 Task: Look for space in Kozel'sk, Russia from 10th July, 2023 to 15th July, 2023 for 7 adults in price range Rs.10000 to Rs.15000. Place can be entire place or shared room with 4 bedrooms having 7 beds and 4 bathrooms. Property type can be house, flat, guest house. Amenities needed are: wifi, TV, free parkinig on premises, gym, breakfast. Booking option can be shelf check-in. Required host language is English.
Action: Mouse moved to (493, 95)
Screenshot: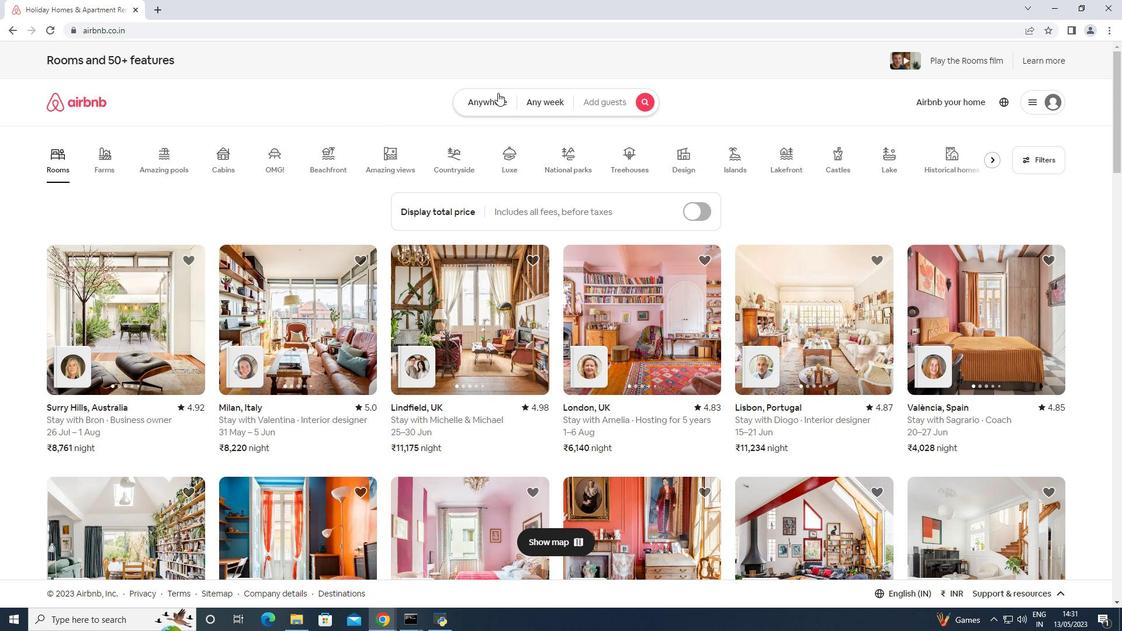 
Action: Mouse pressed left at (493, 95)
Screenshot: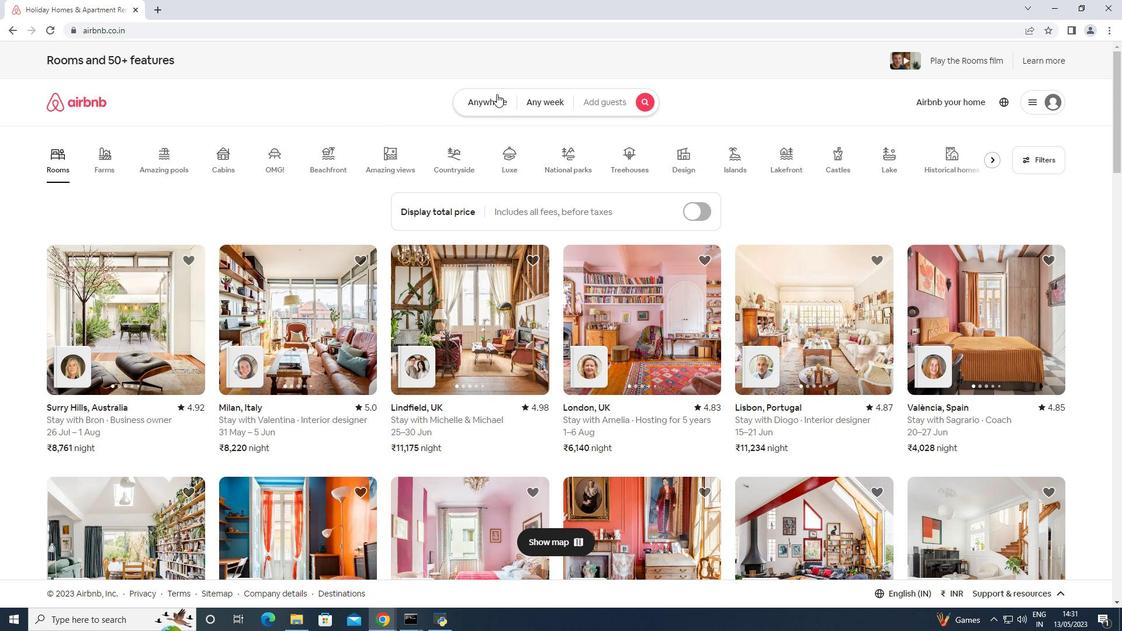 
Action: Mouse moved to (398, 146)
Screenshot: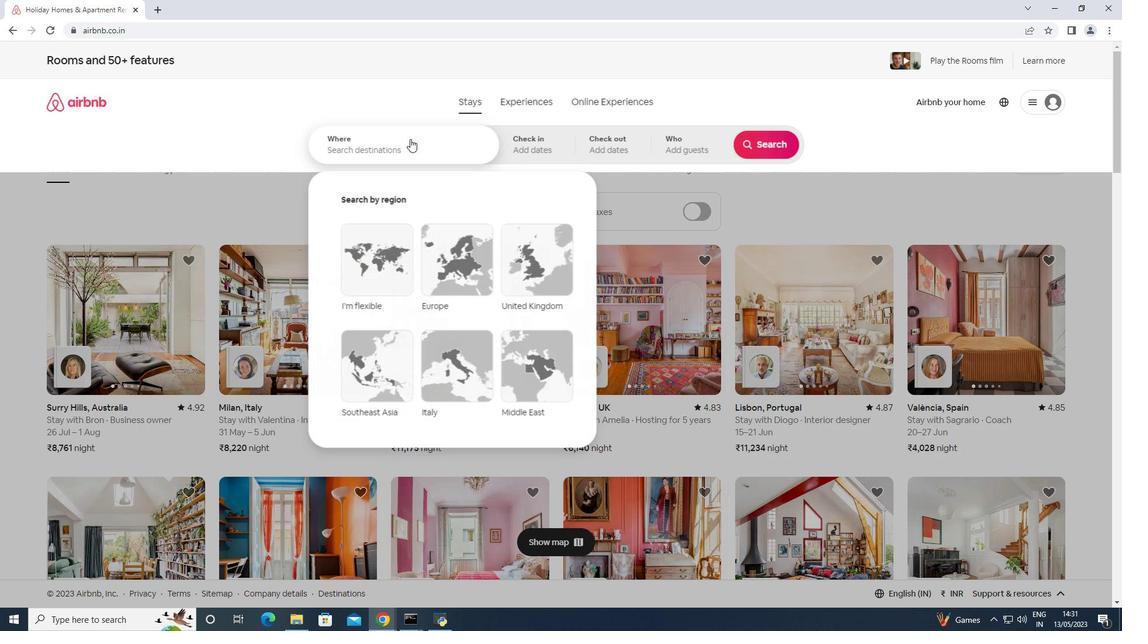 
Action: Mouse pressed left at (398, 146)
Screenshot: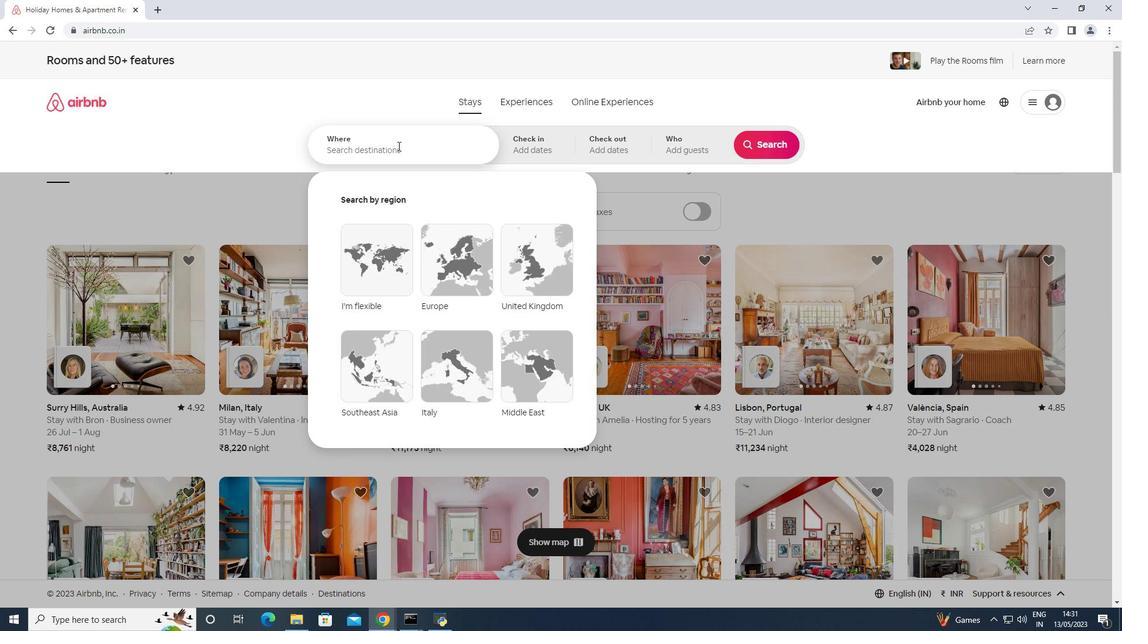 
Action: Mouse moved to (402, 147)
Screenshot: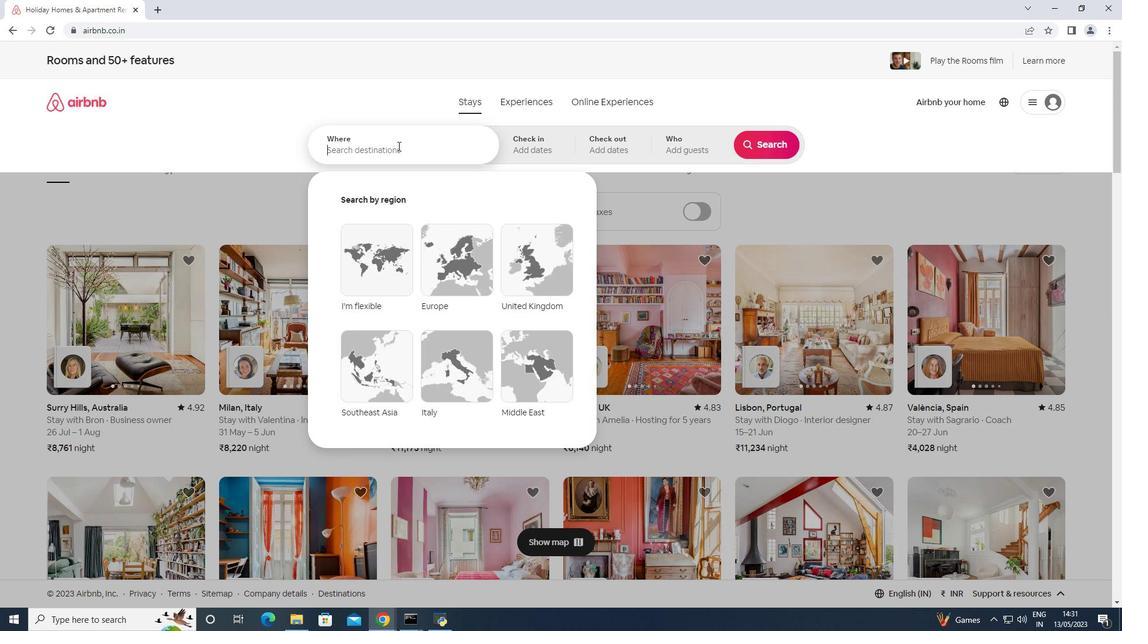 
Action: Key pressed <Key.shift>Kozelsk,<Key.space><Key.shift>Russia<Key.enter>
Screenshot: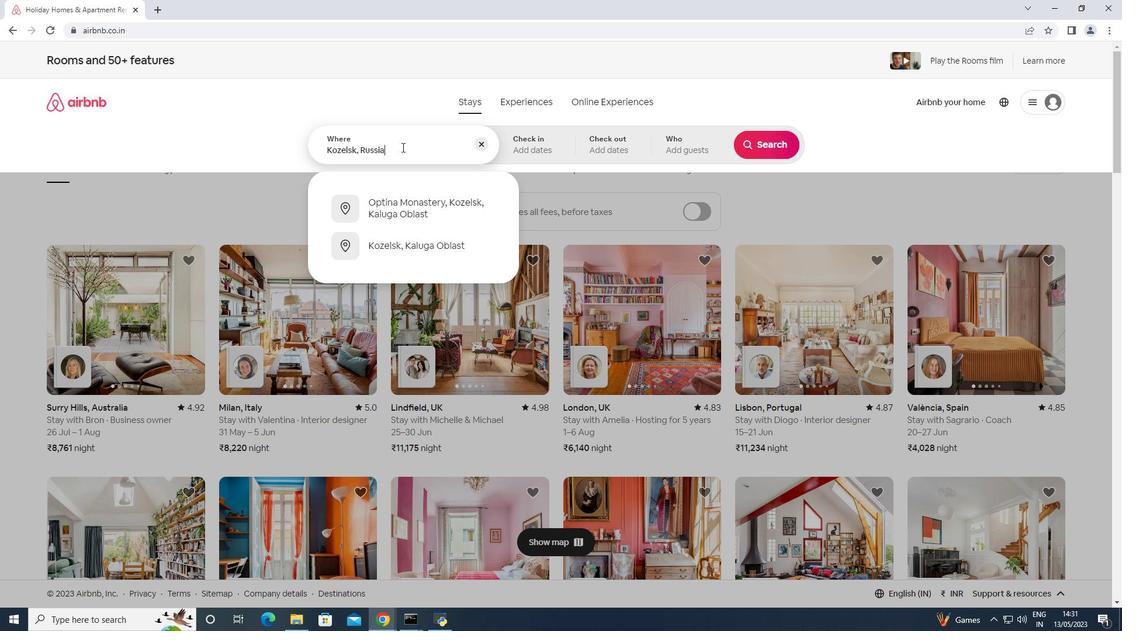 
Action: Mouse moved to (762, 234)
Screenshot: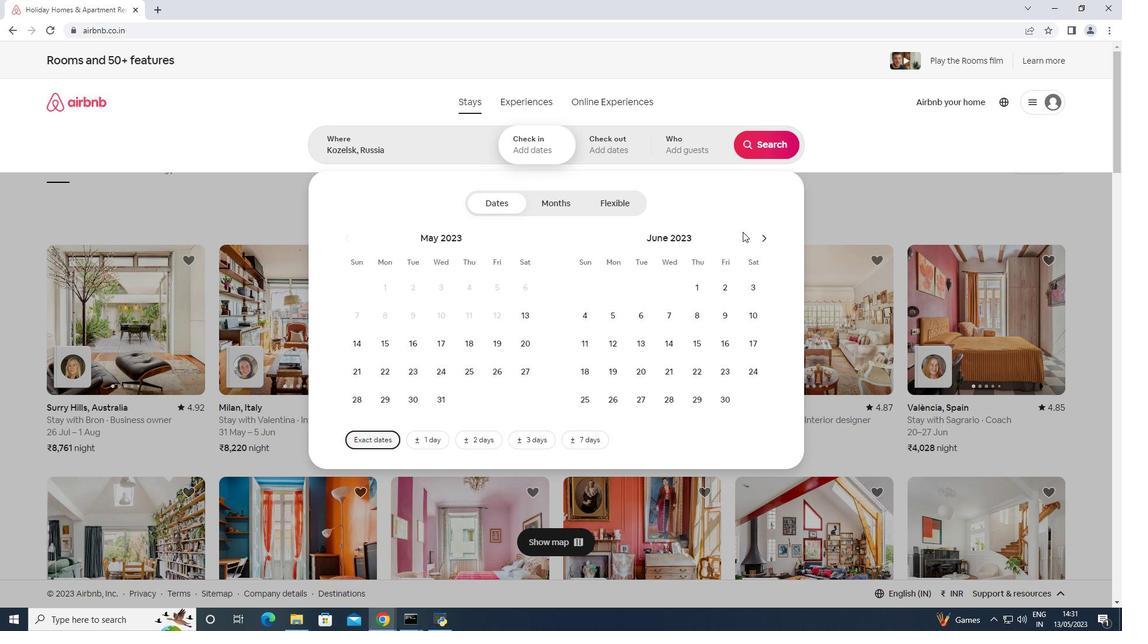 
Action: Mouse pressed left at (762, 234)
Screenshot: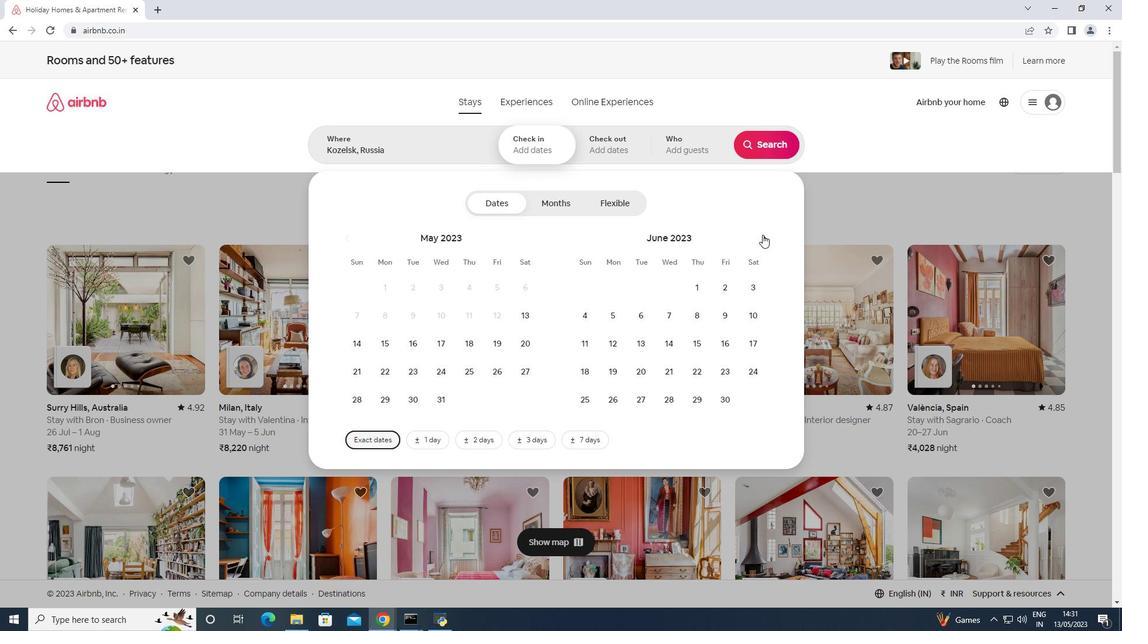 
Action: Mouse moved to (613, 338)
Screenshot: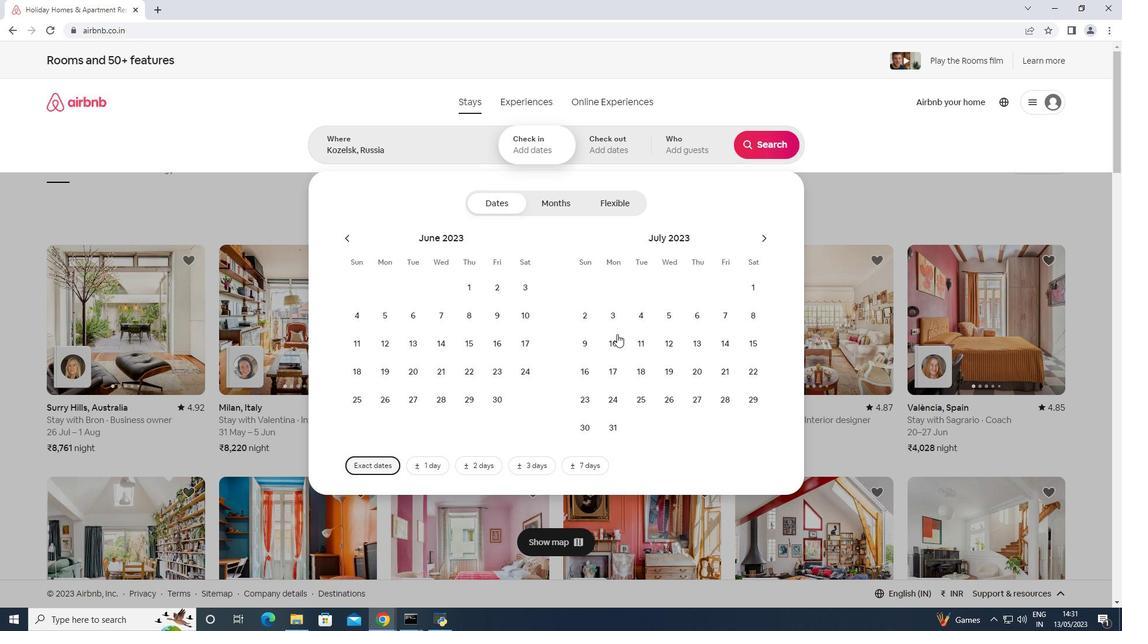 
Action: Mouse pressed left at (613, 338)
Screenshot: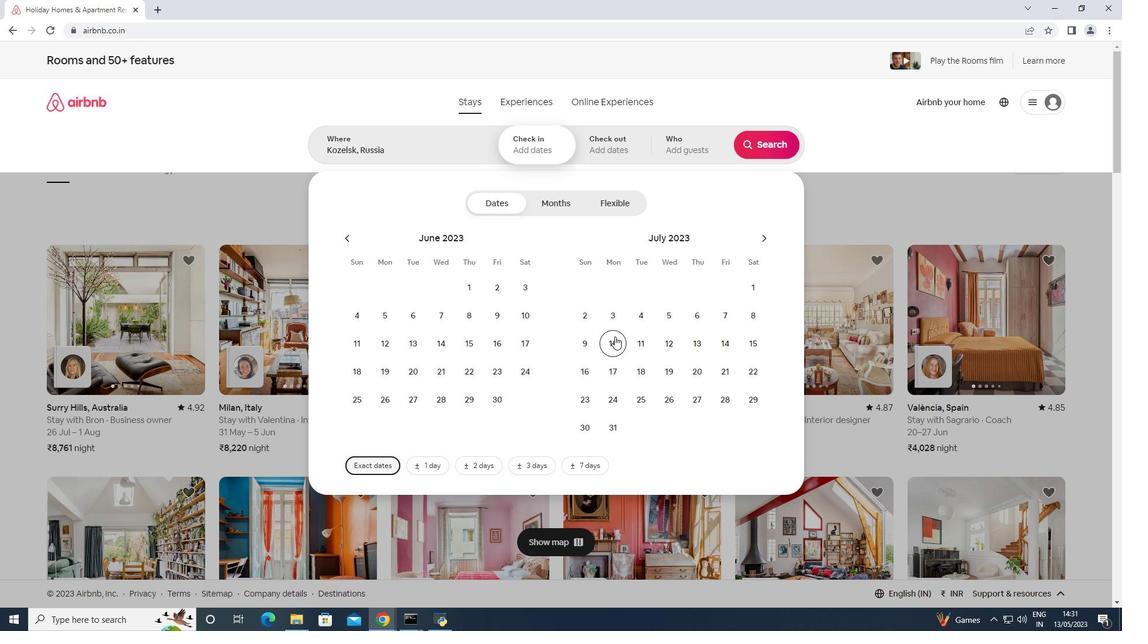 
Action: Mouse moved to (749, 345)
Screenshot: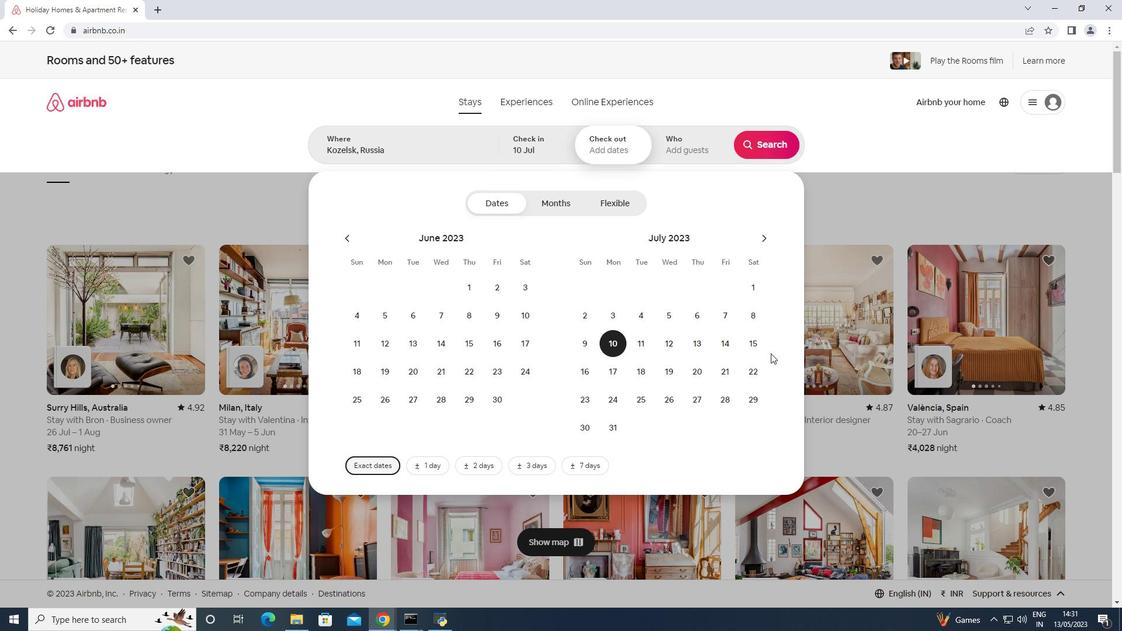 
Action: Mouse pressed left at (749, 345)
Screenshot: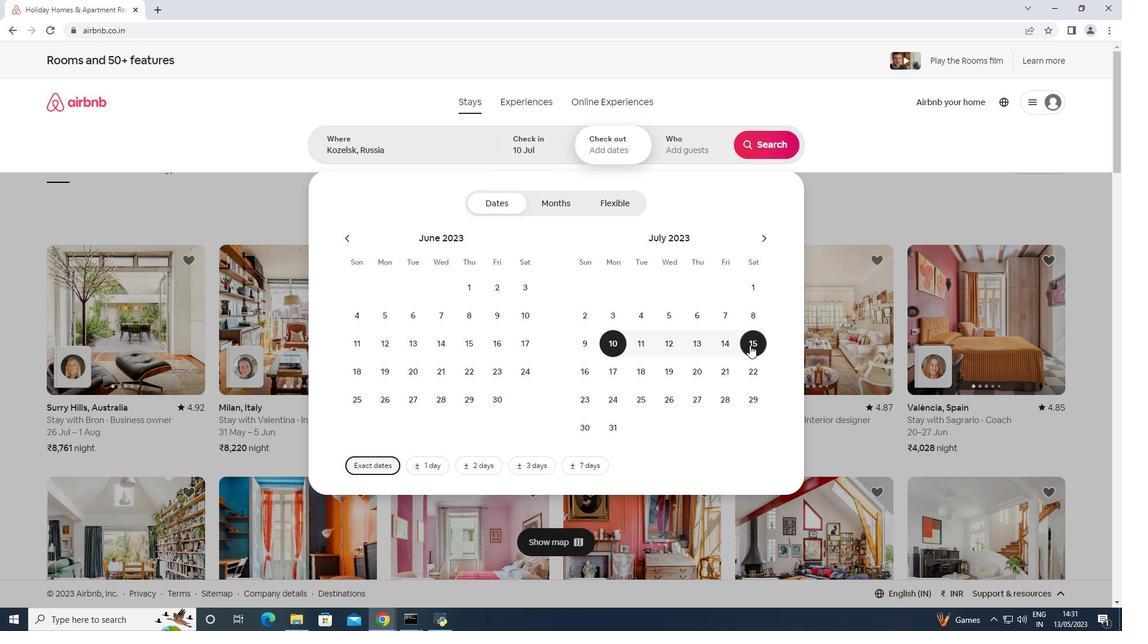
Action: Mouse moved to (684, 151)
Screenshot: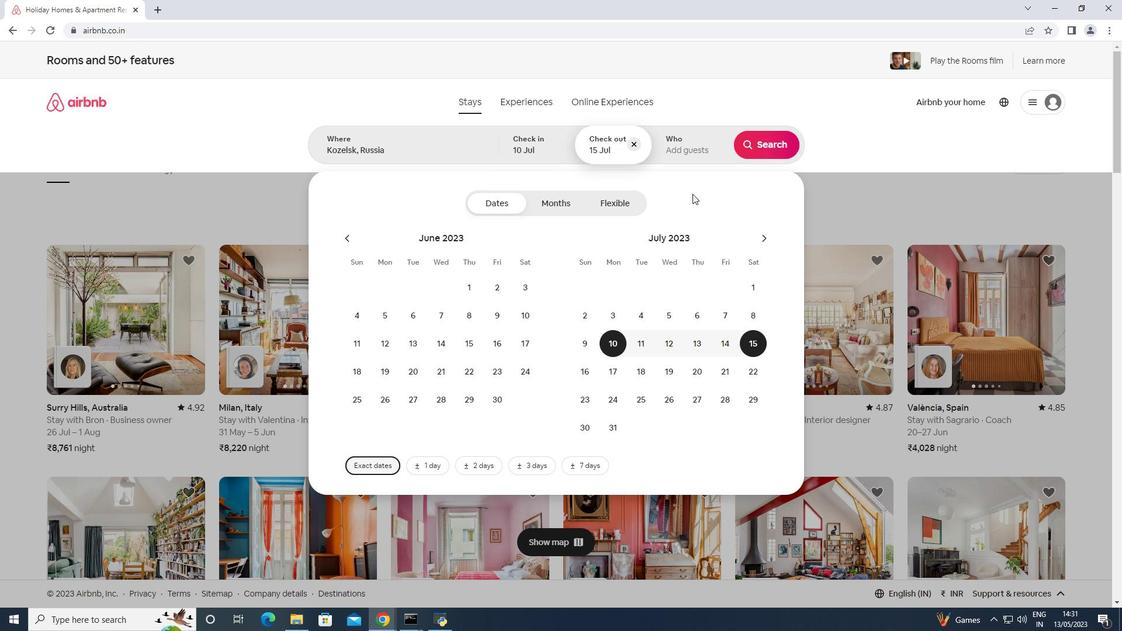 
Action: Mouse pressed left at (684, 151)
Screenshot: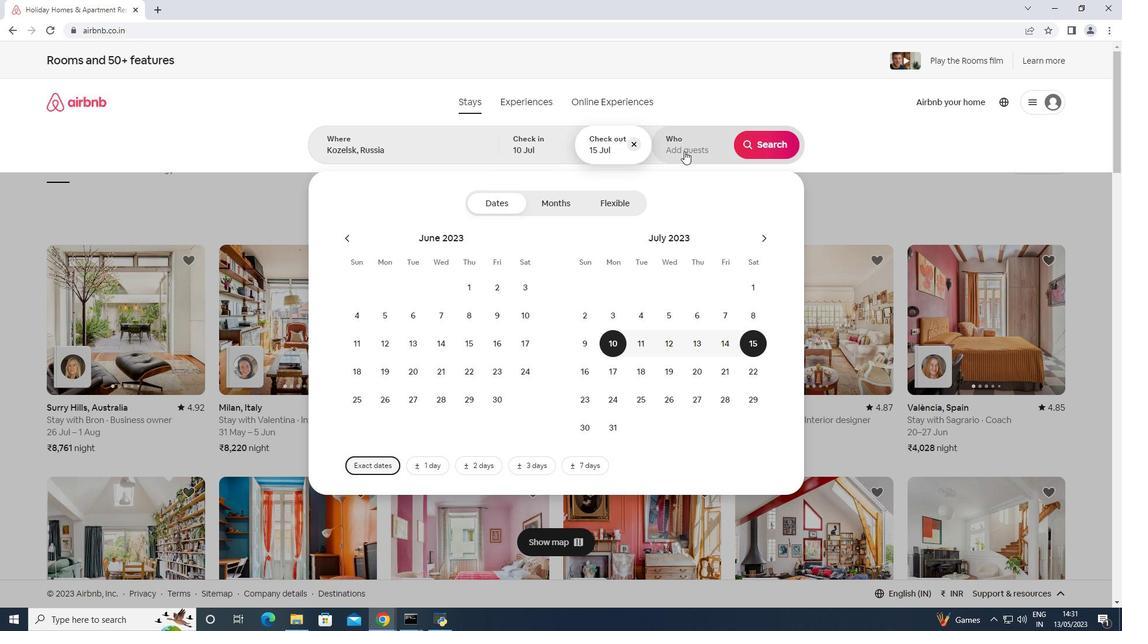 
Action: Mouse moved to (767, 208)
Screenshot: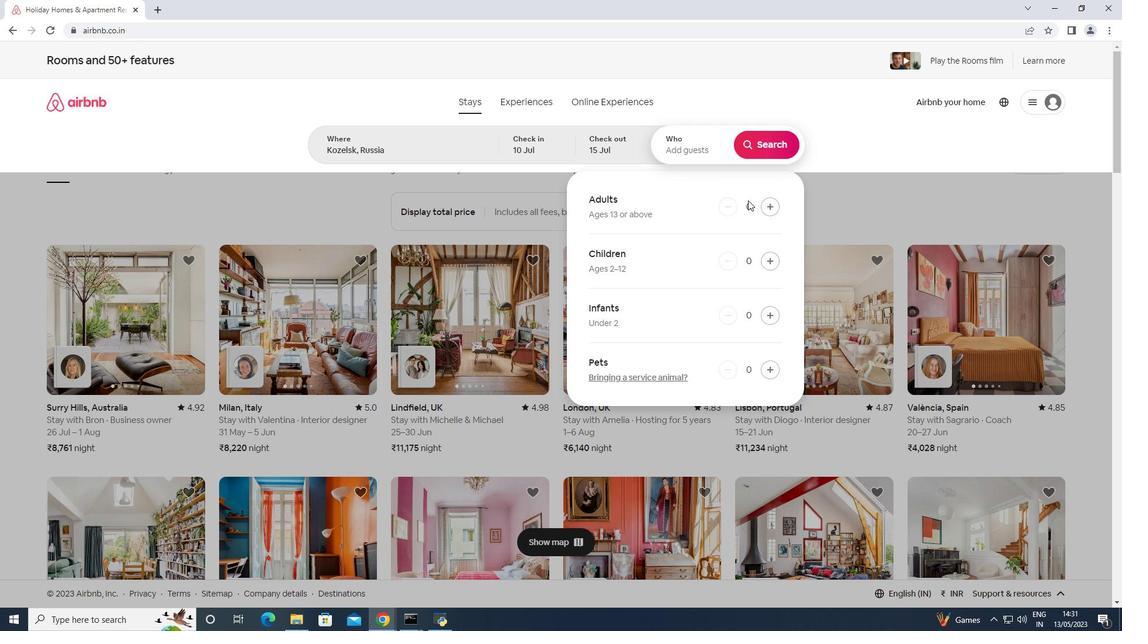 
Action: Mouse pressed left at (767, 208)
Screenshot: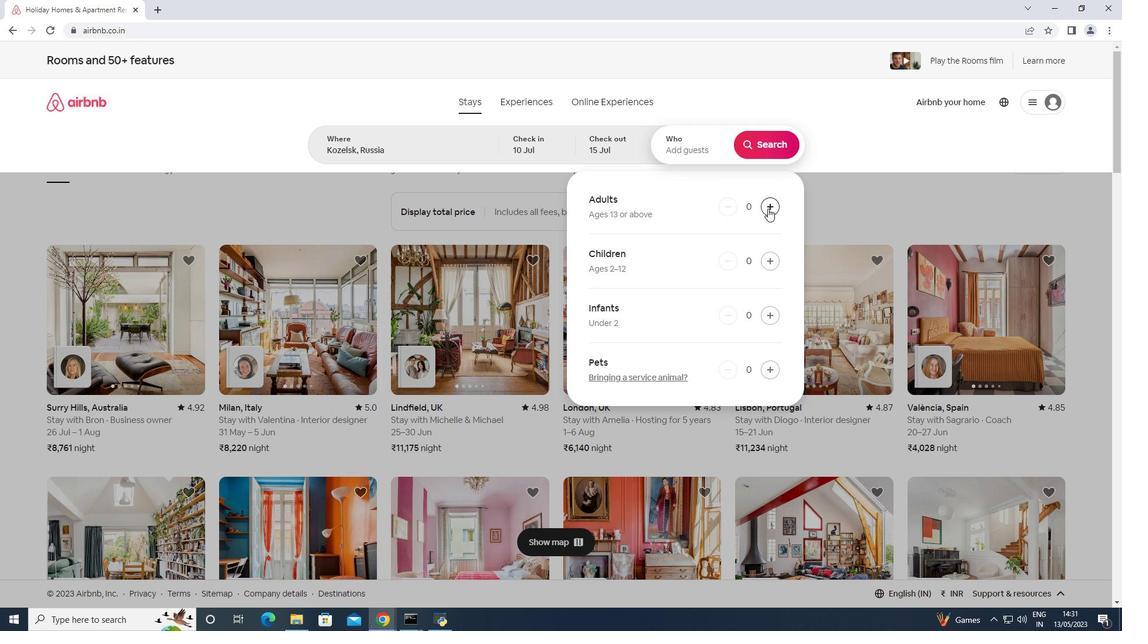 
Action: Mouse moved to (769, 208)
Screenshot: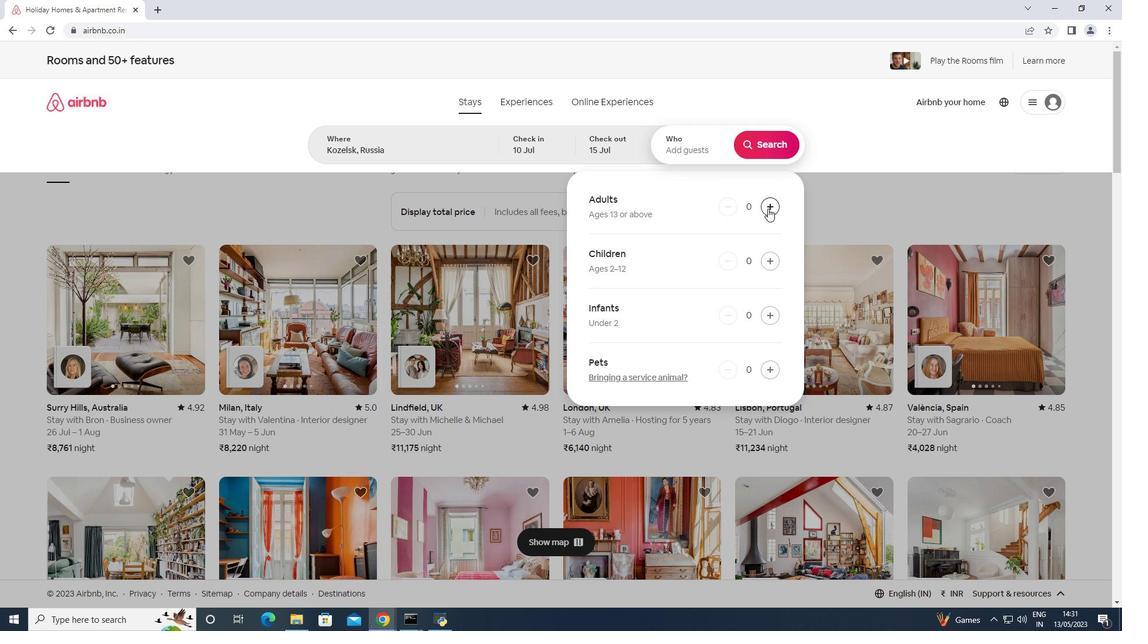 
Action: Mouse pressed left at (769, 208)
Screenshot: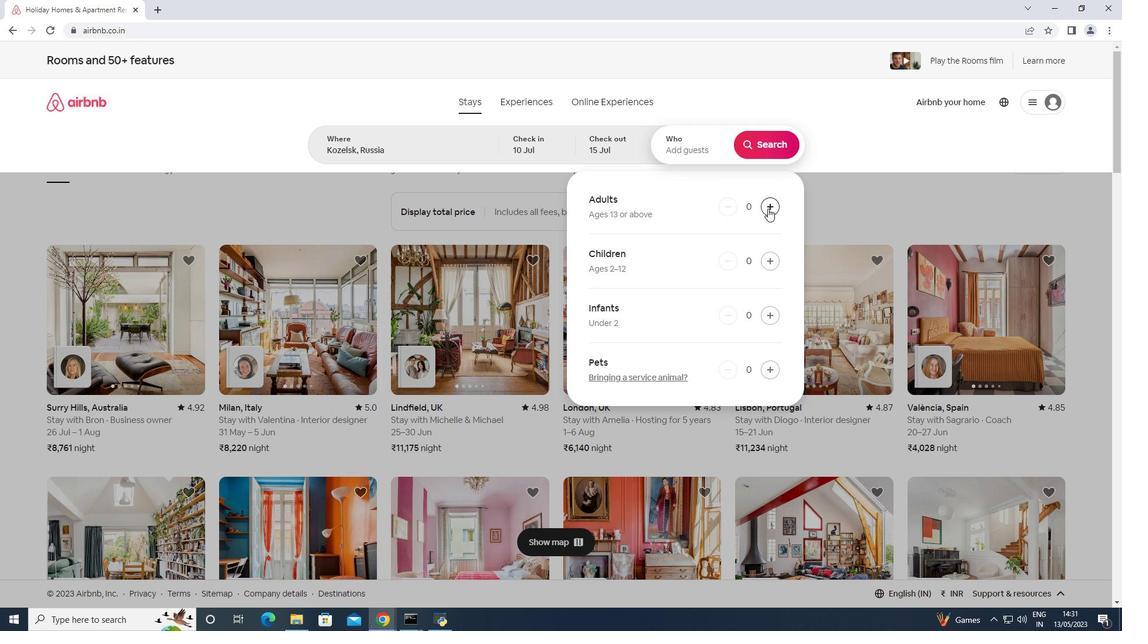
Action: Mouse pressed left at (769, 208)
Screenshot: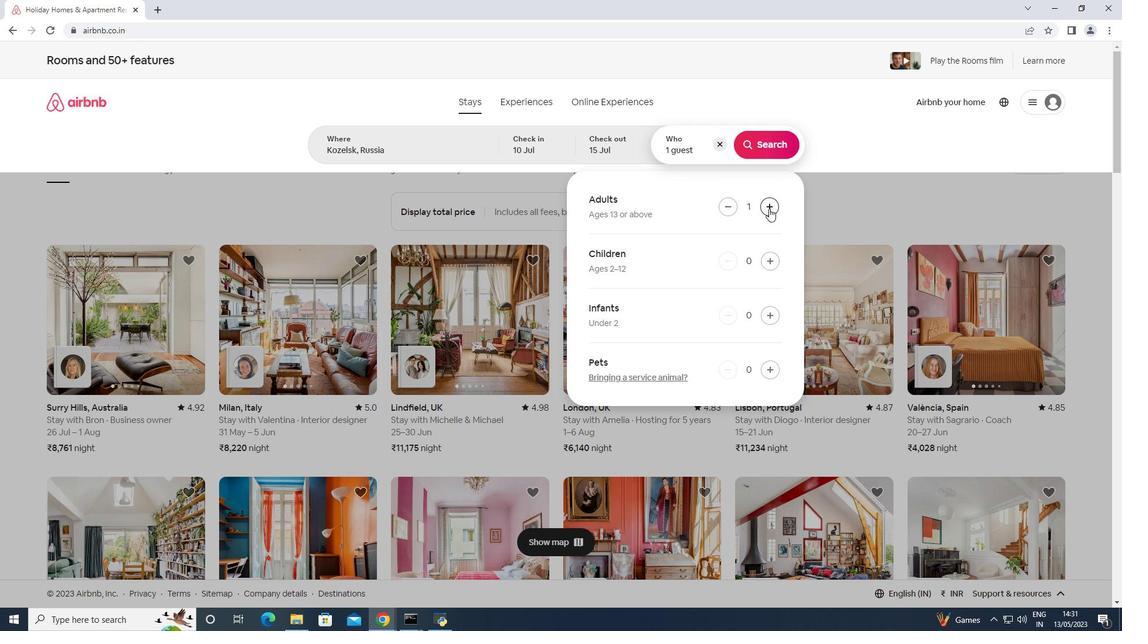 
Action: Mouse pressed left at (769, 208)
Screenshot: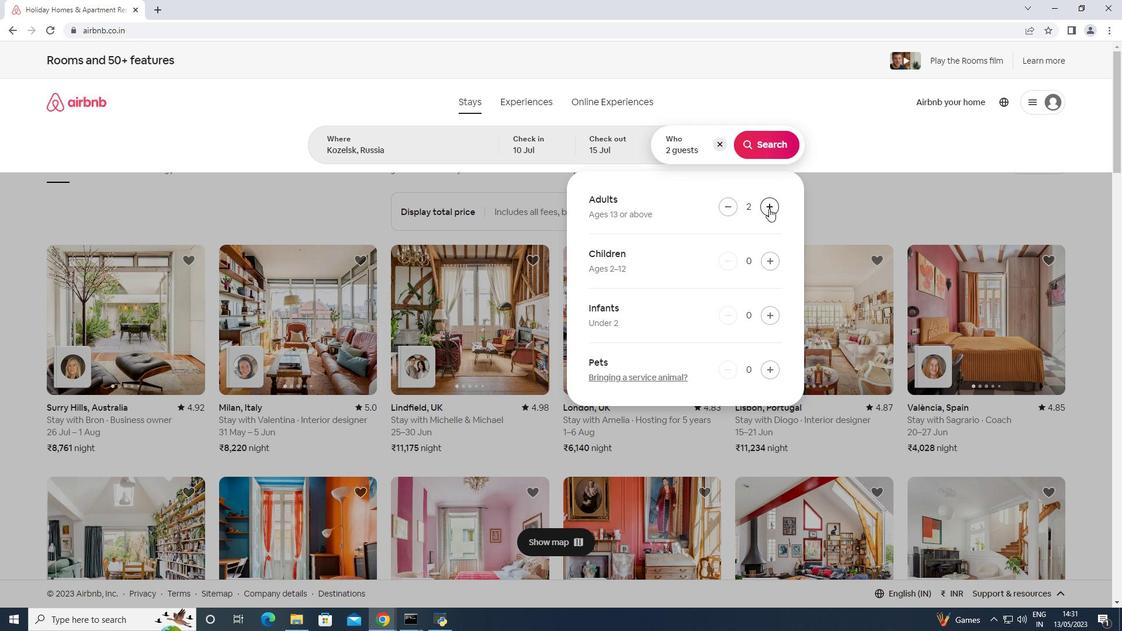 
Action: Mouse pressed left at (769, 208)
Screenshot: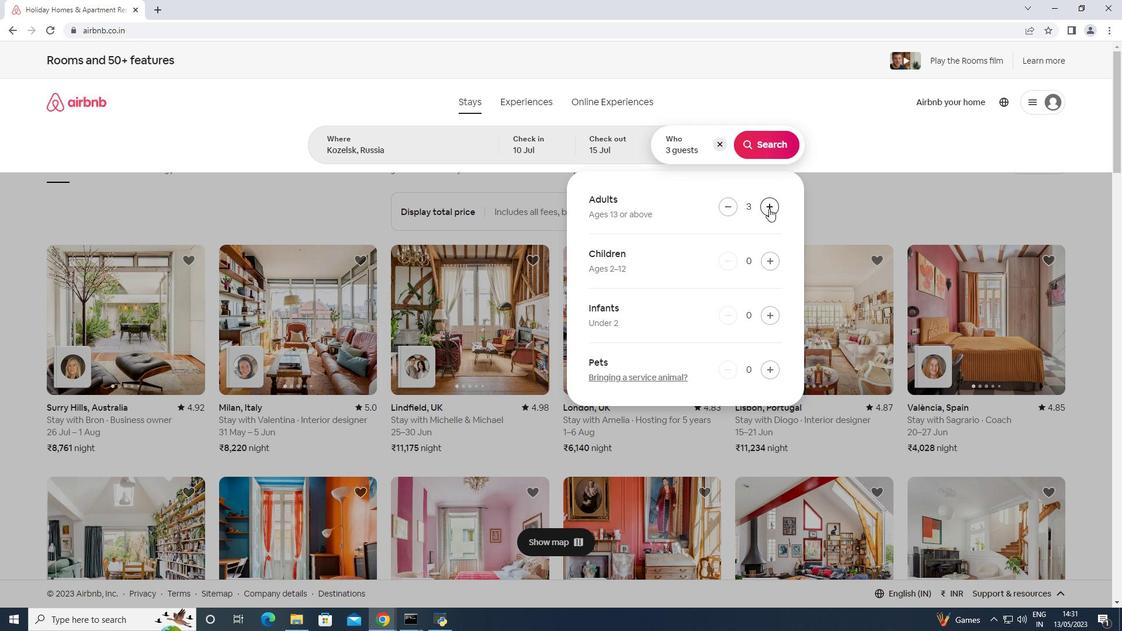 
Action: Mouse pressed left at (769, 208)
Screenshot: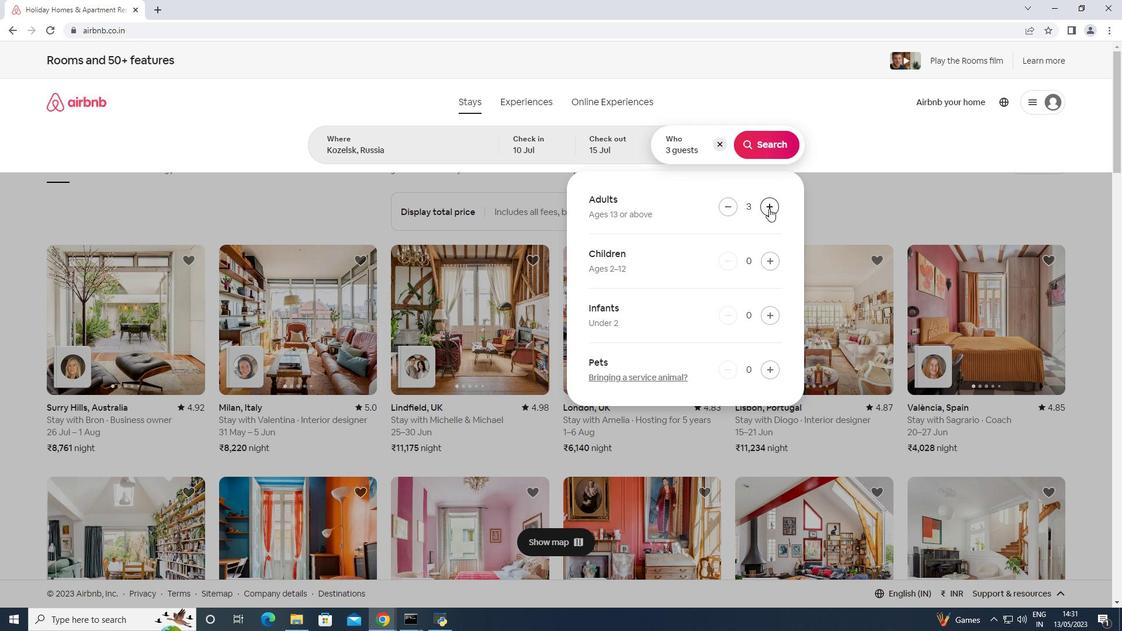 
Action: Mouse pressed left at (769, 208)
Screenshot: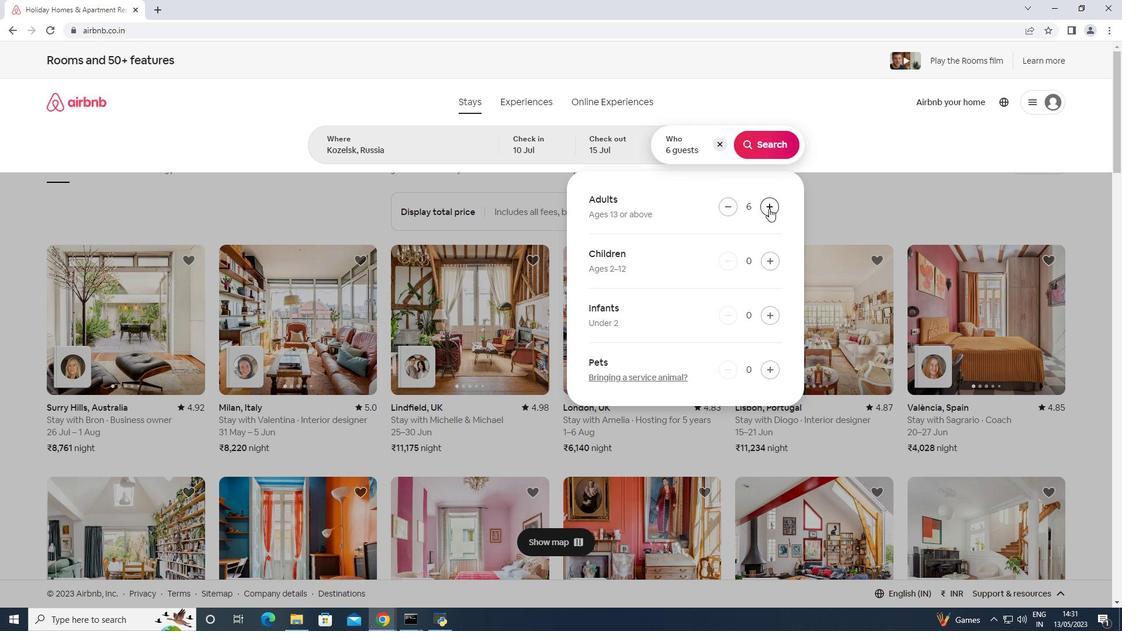 
Action: Mouse moved to (764, 135)
Screenshot: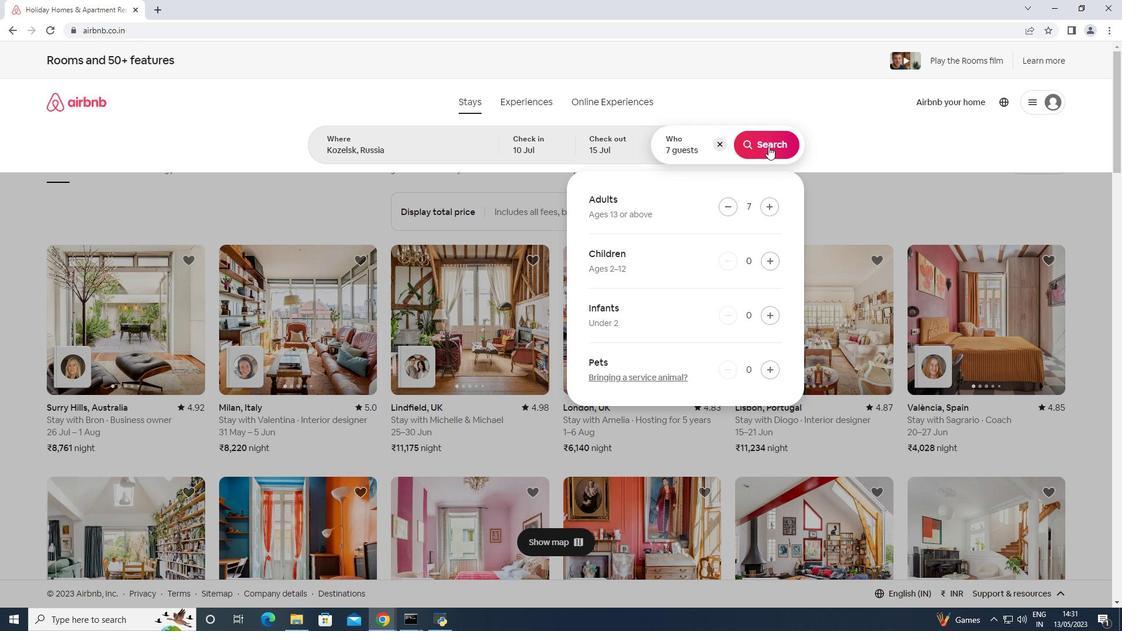 
Action: Mouse pressed left at (764, 135)
Screenshot: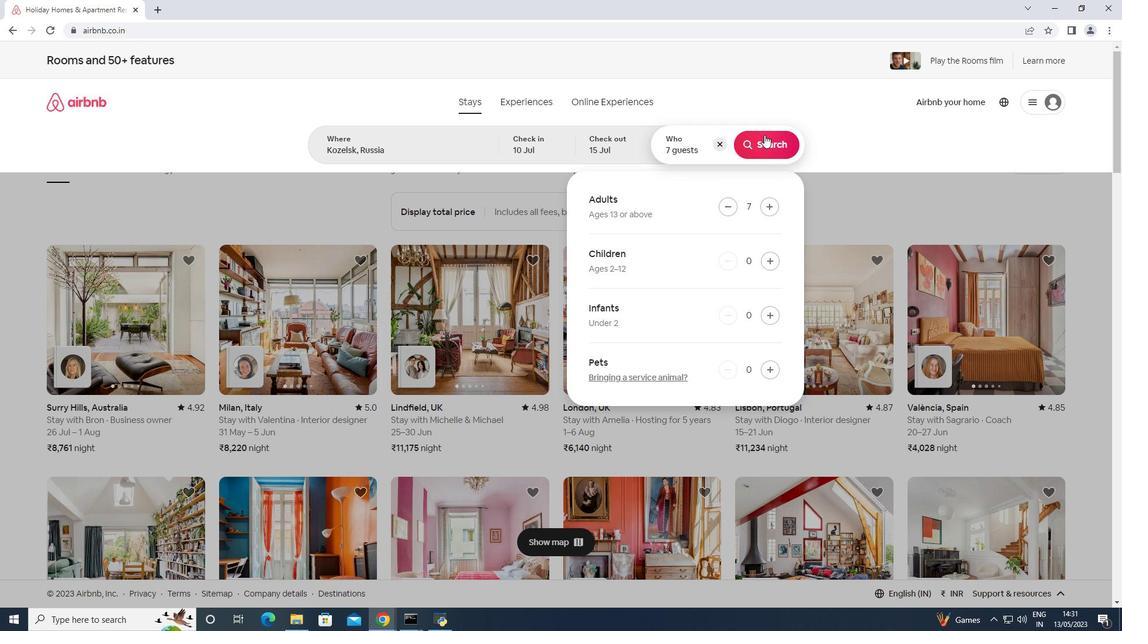 
Action: Mouse moved to (1077, 108)
Screenshot: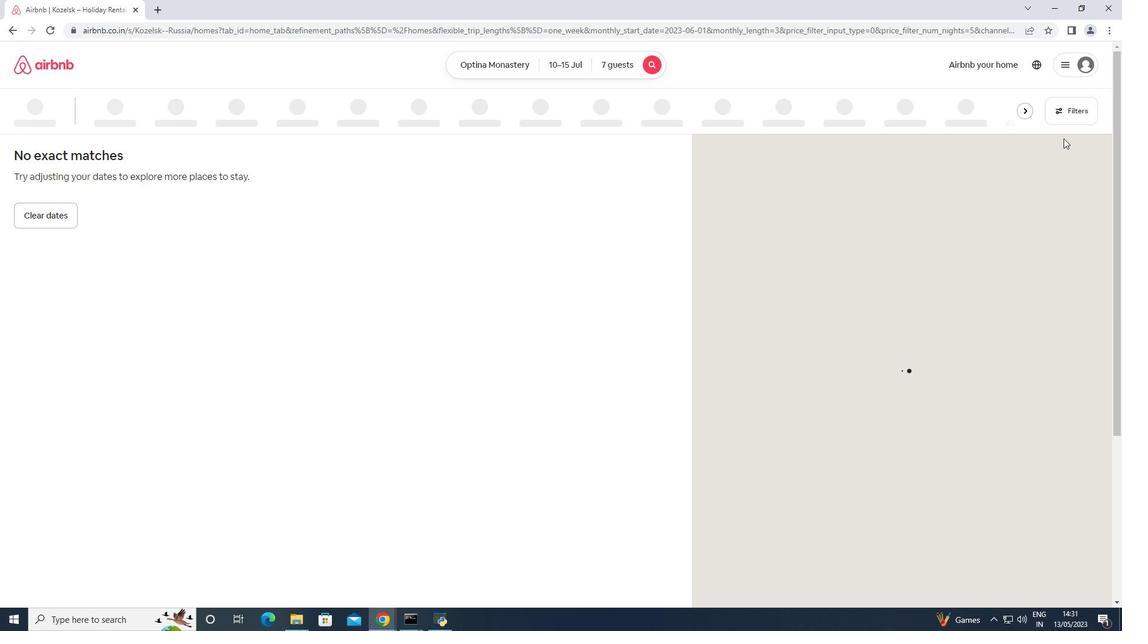 
Action: Mouse pressed left at (1077, 108)
Screenshot: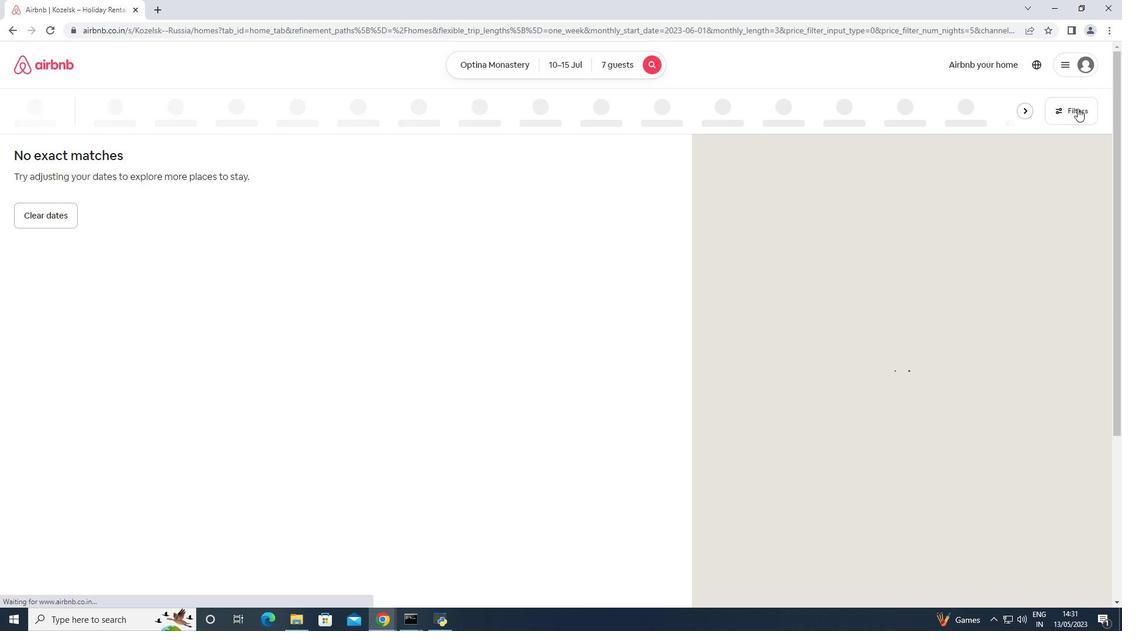 
Action: Mouse moved to (454, 392)
Screenshot: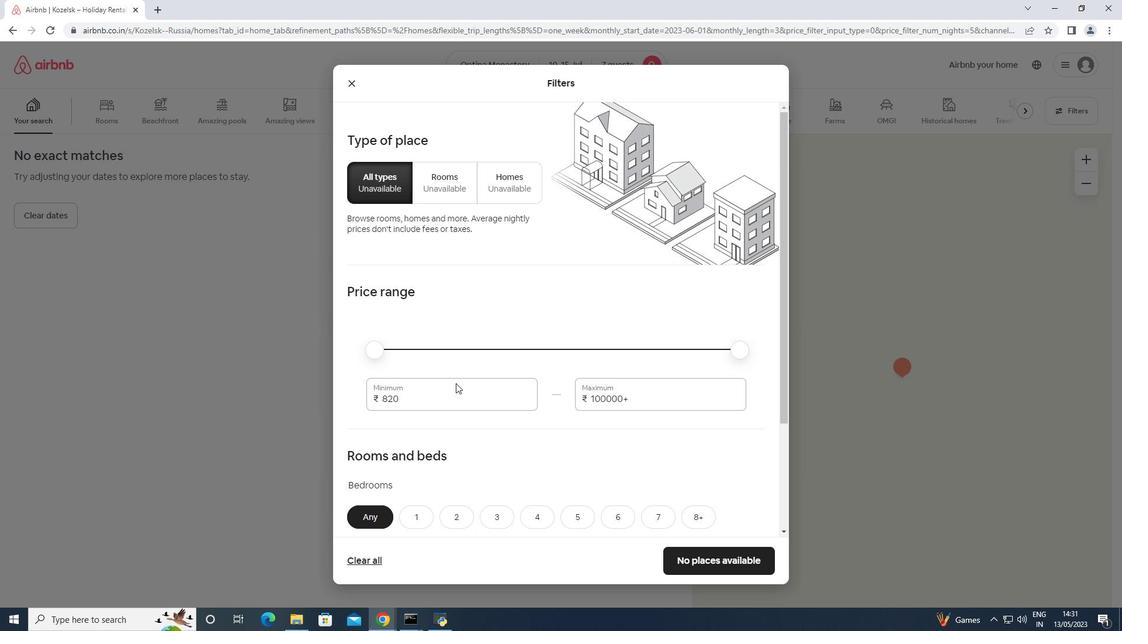 
Action: Mouse pressed left at (454, 392)
Screenshot: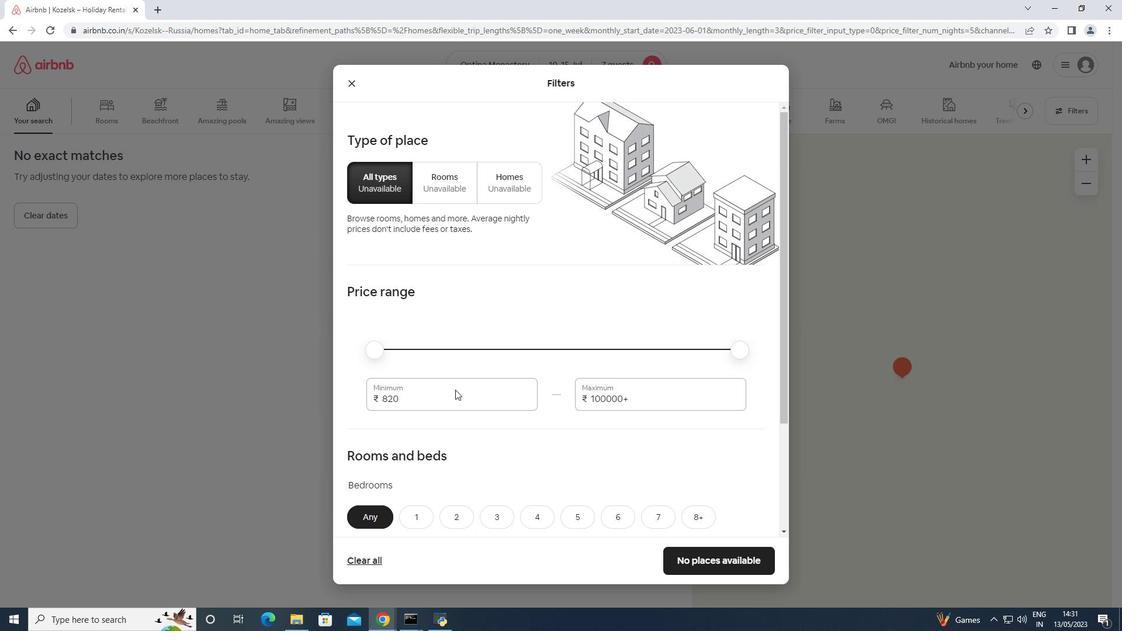 
Action: Mouse pressed left at (454, 392)
Screenshot: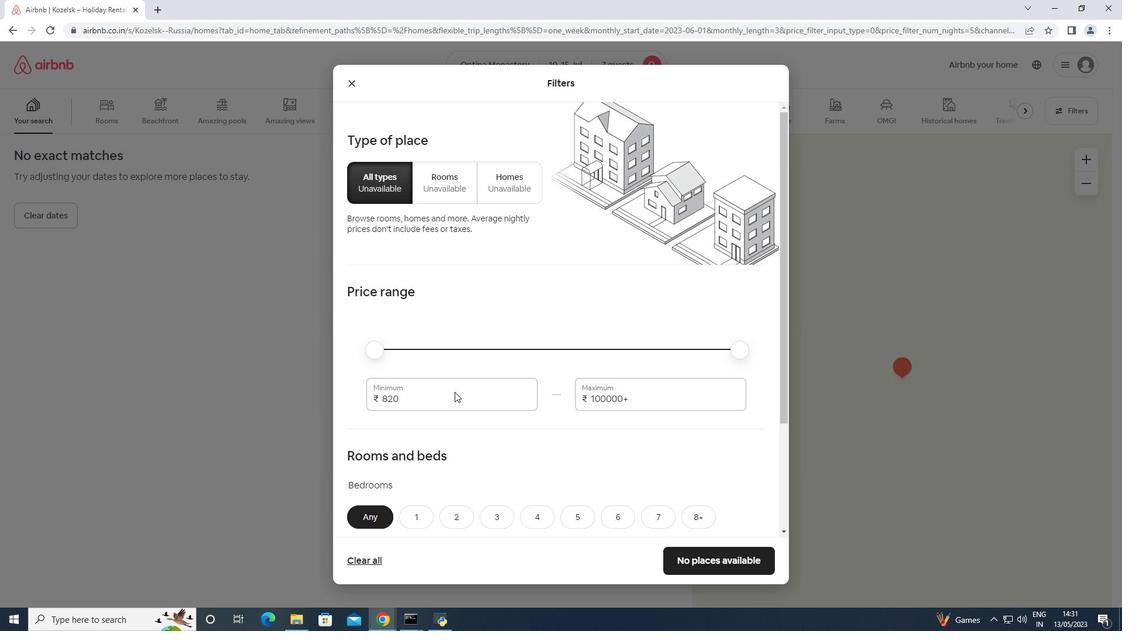 
Action: Mouse moved to (454, 392)
Screenshot: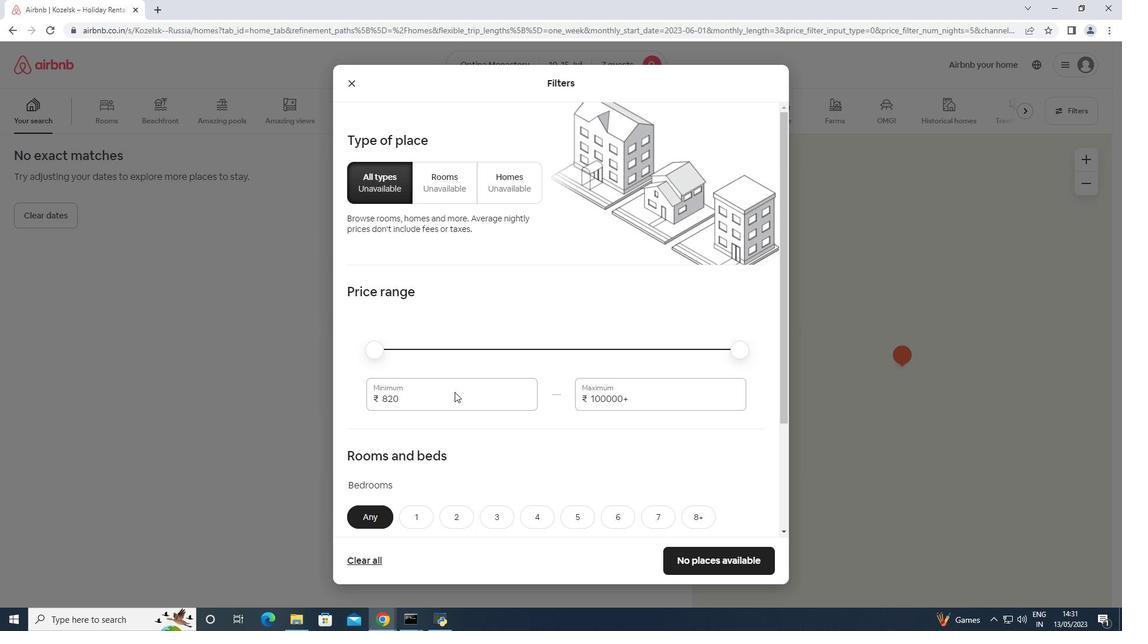 
Action: Key pressed <Key.backspace><Key.backspace><Key.backspace><Key.backspace>10000<Key.tab>15000
Screenshot: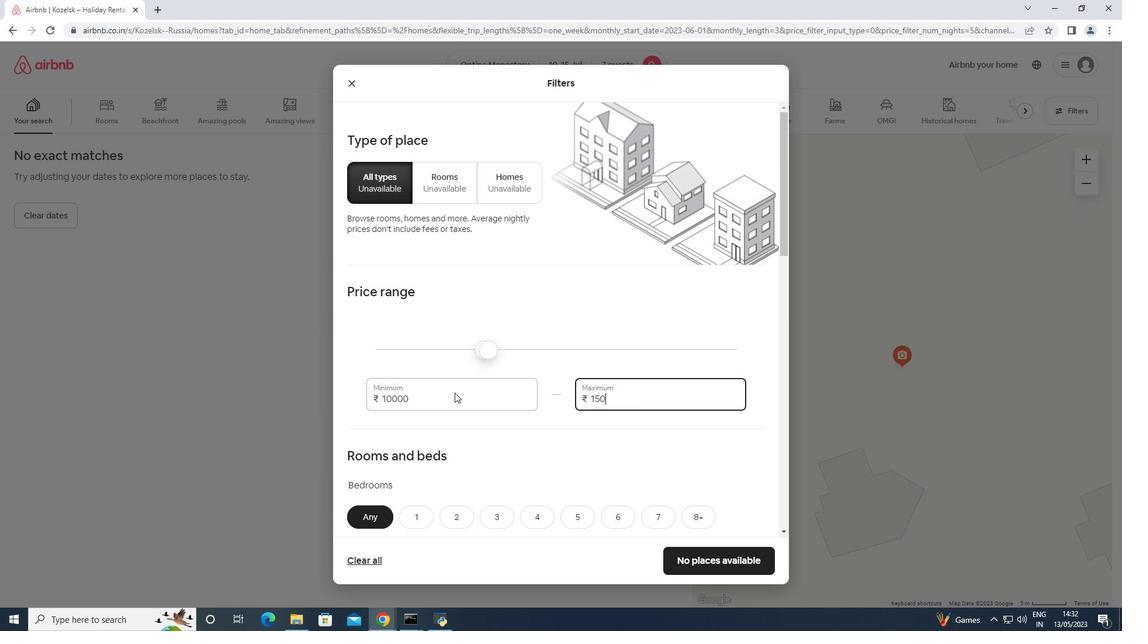 
Action: Mouse scrolled (454, 392) with delta (0, 0)
Screenshot: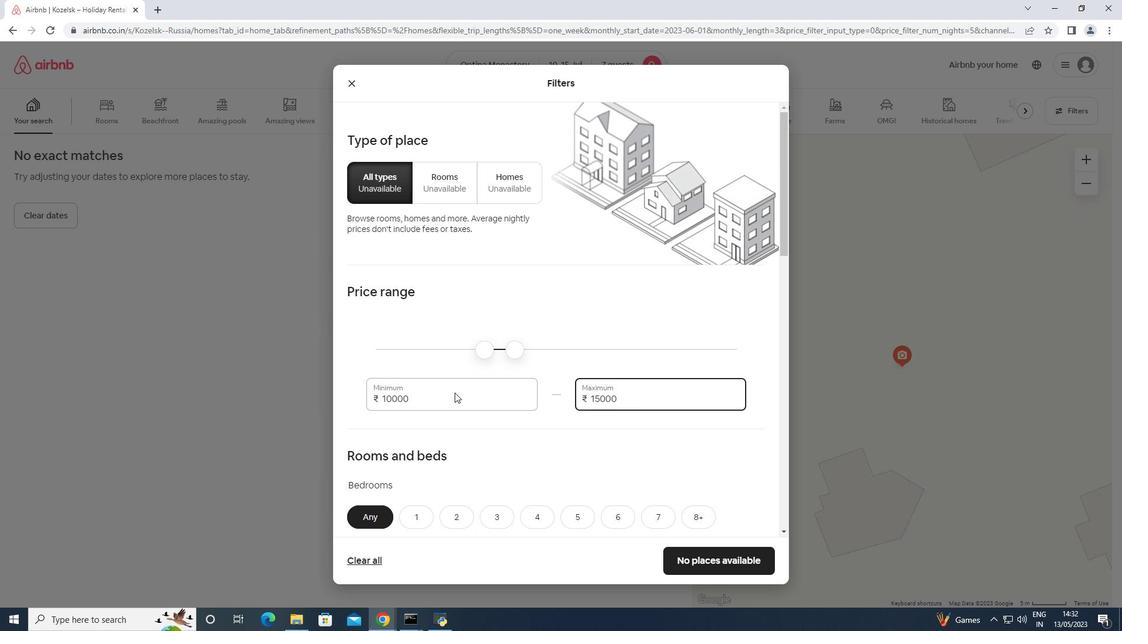 
Action: Mouse scrolled (454, 392) with delta (0, 0)
Screenshot: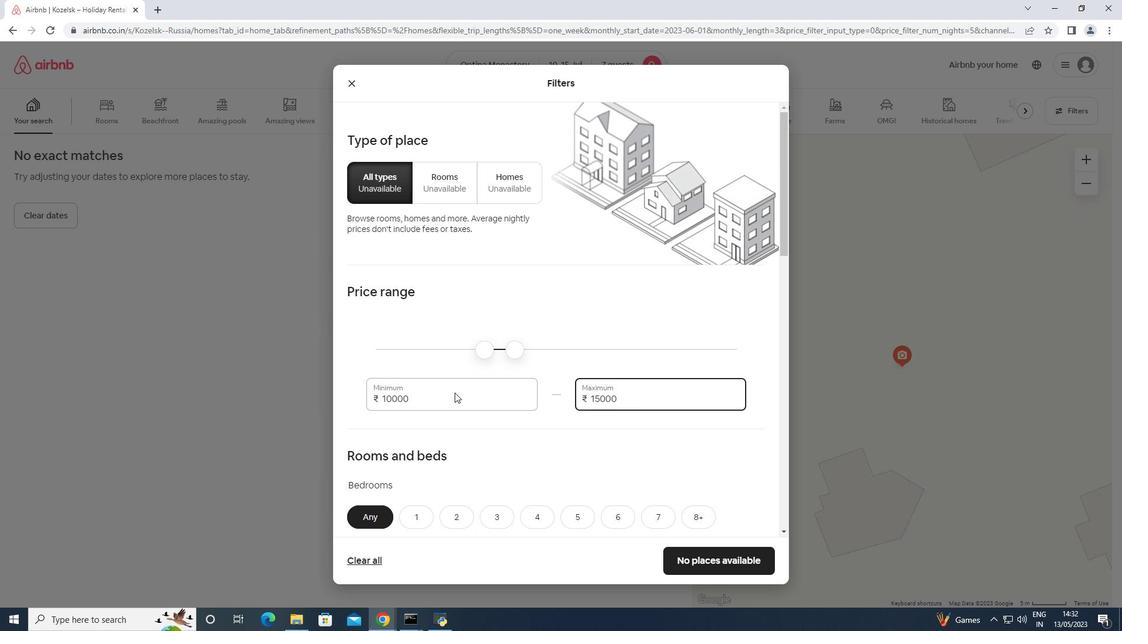 
Action: Mouse scrolled (454, 392) with delta (0, 0)
Screenshot: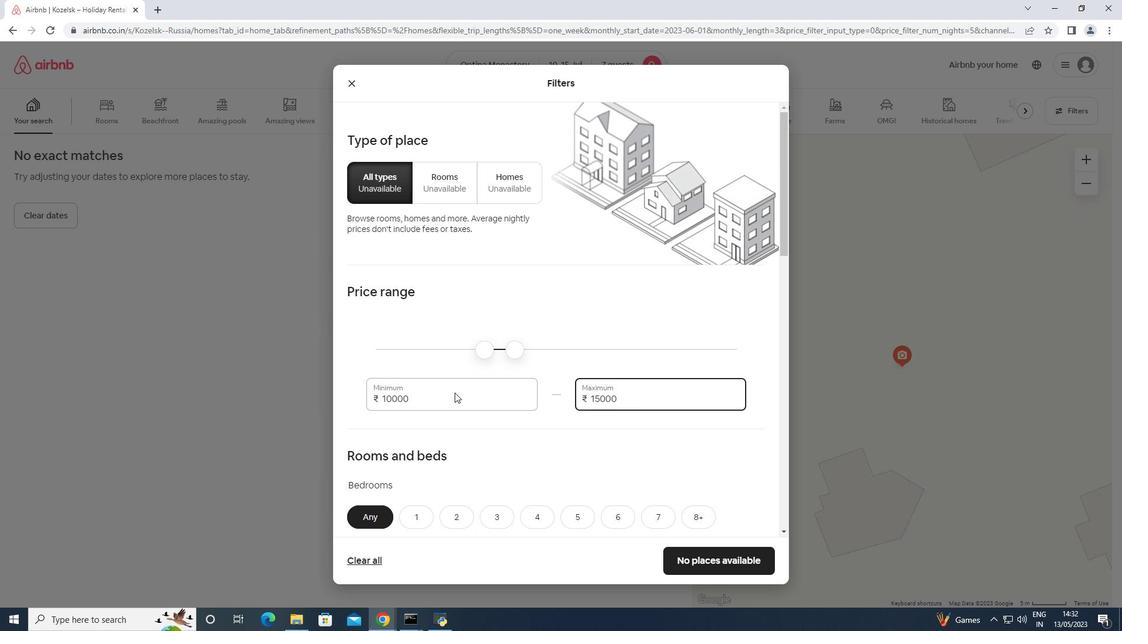 
Action: Mouse scrolled (454, 392) with delta (0, 0)
Screenshot: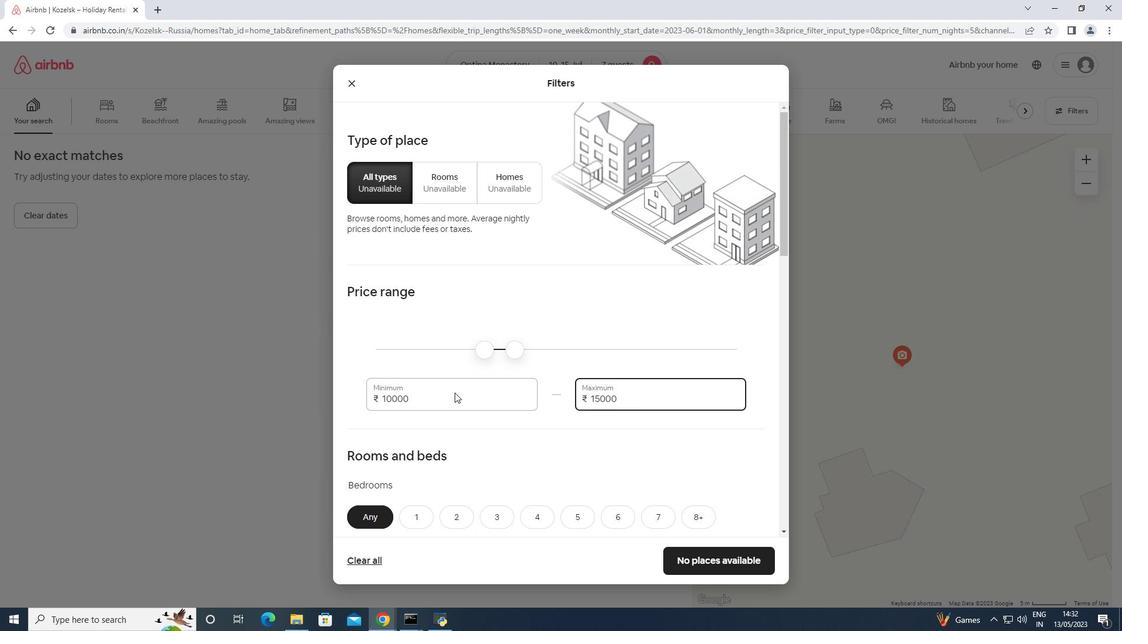 
Action: Mouse moved to (534, 290)
Screenshot: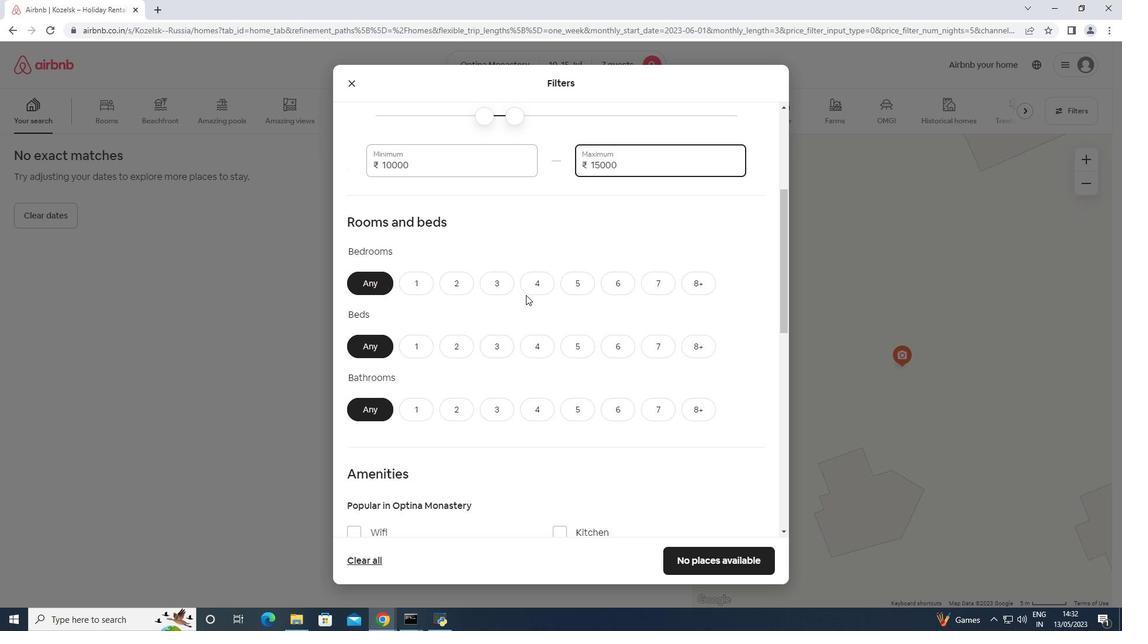 
Action: Mouse pressed left at (534, 290)
Screenshot: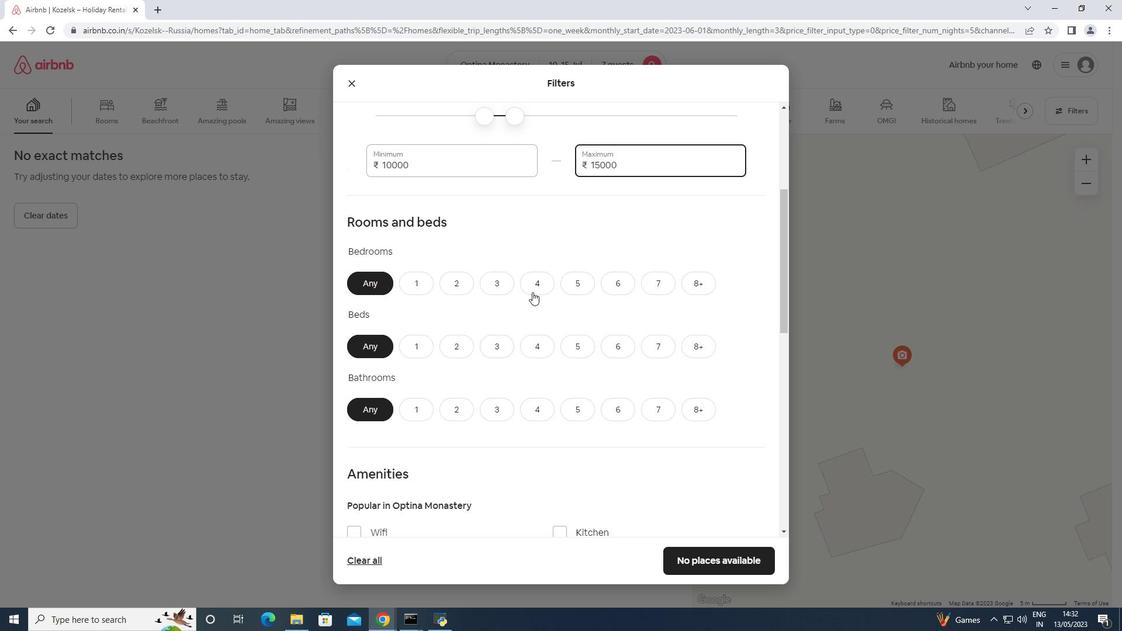 
Action: Mouse moved to (659, 343)
Screenshot: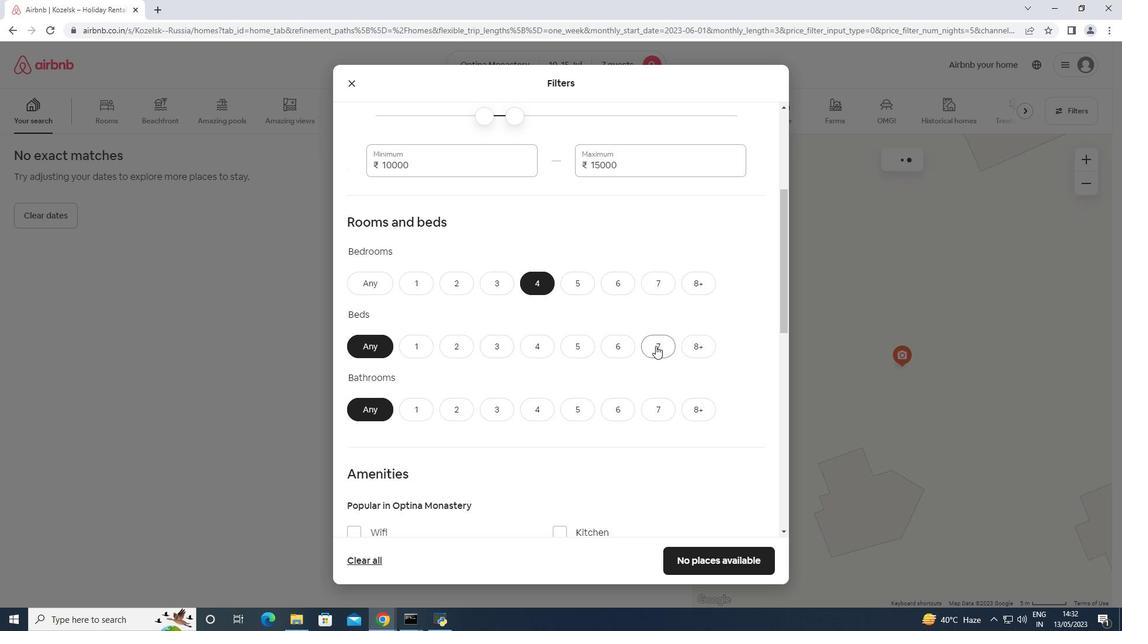 
Action: Mouse pressed left at (659, 343)
Screenshot: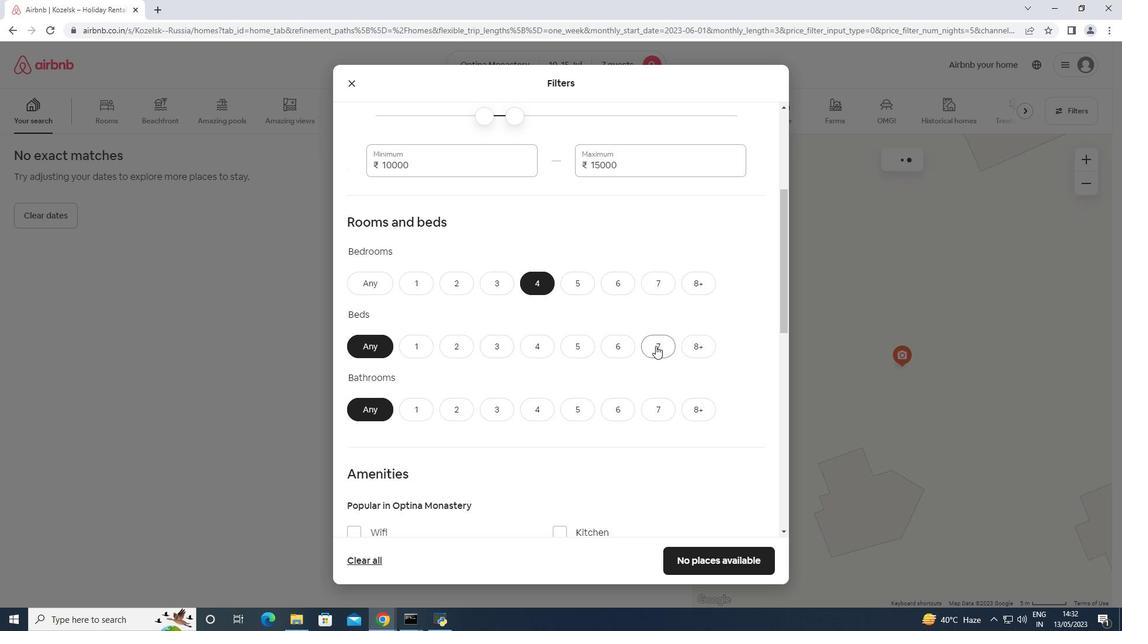 
Action: Mouse moved to (540, 414)
Screenshot: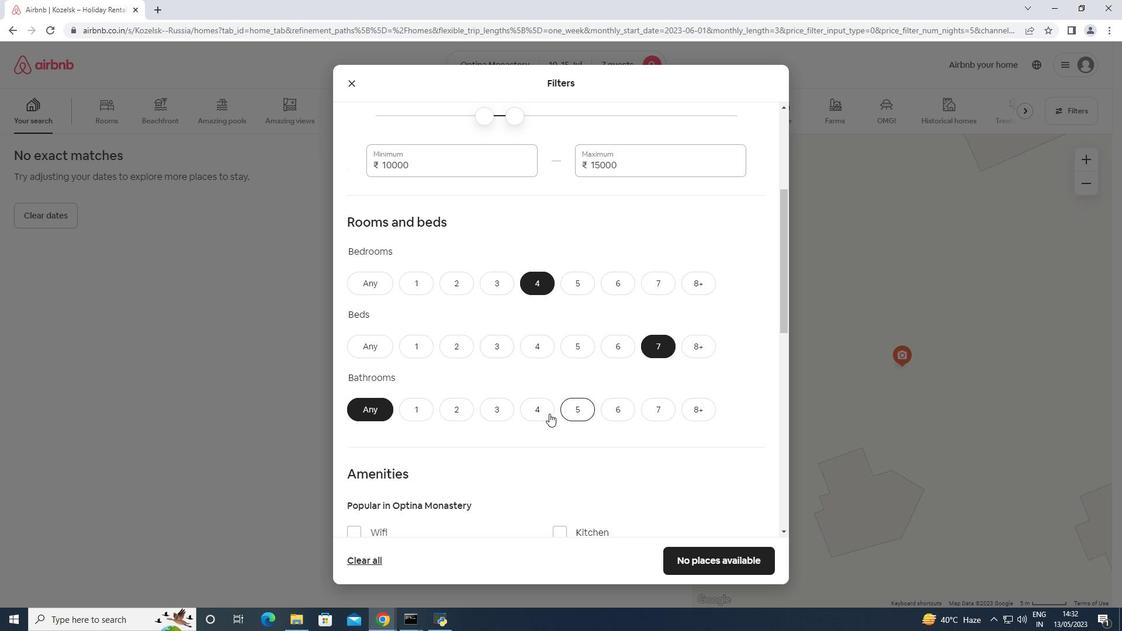 
Action: Mouse pressed left at (540, 414)
Screenshot: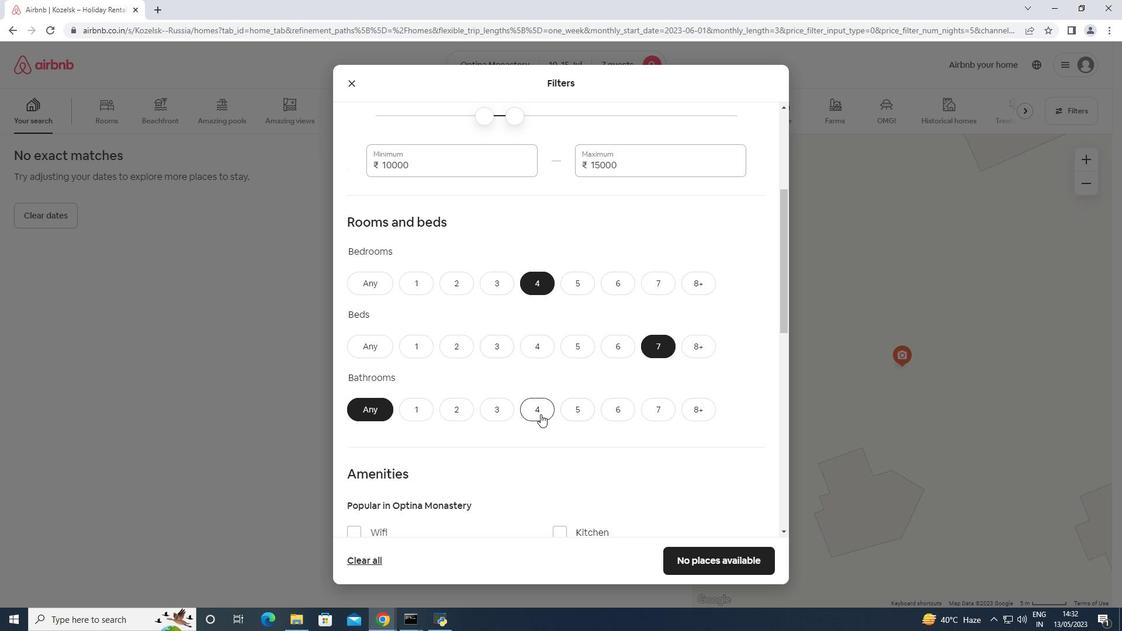 
Action: Mouse moved to (540, 411)
Screenshot: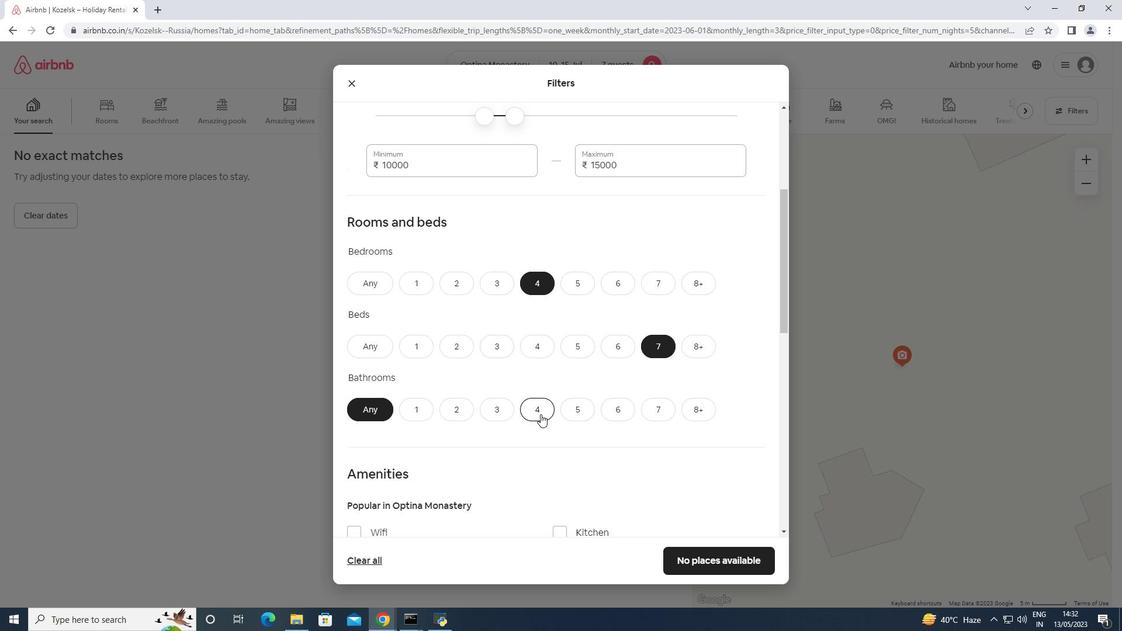 
Action: Mouse scrolled (540, 410) with delta (0, 0)
Screenshot: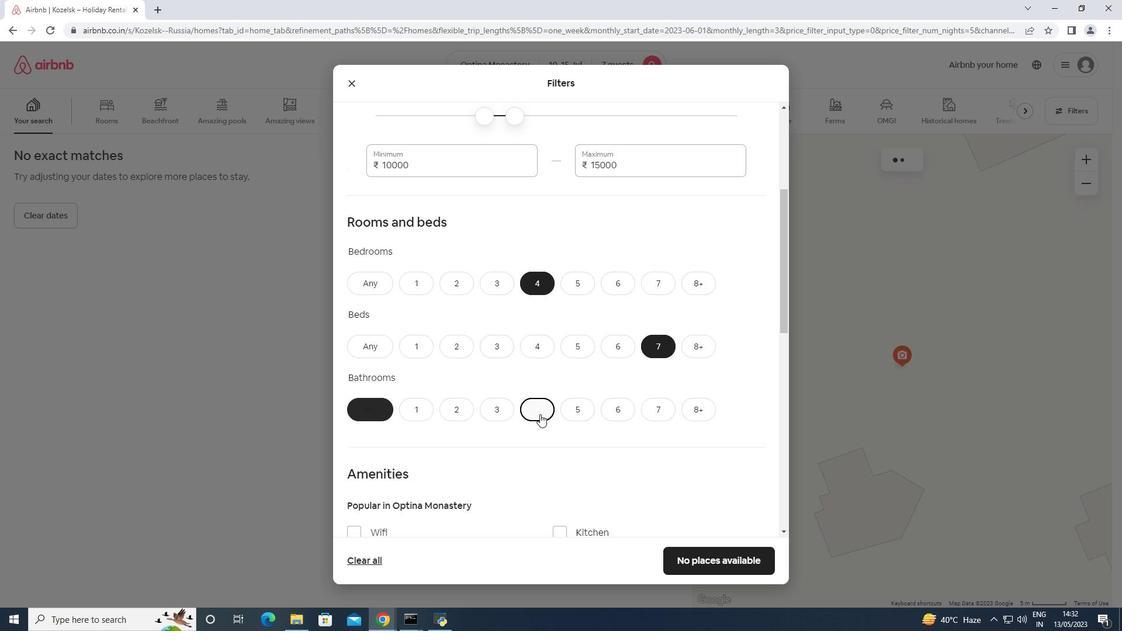 
Action: Mouse scrolled (540, 410) with delta (0, 0)
Screenshot: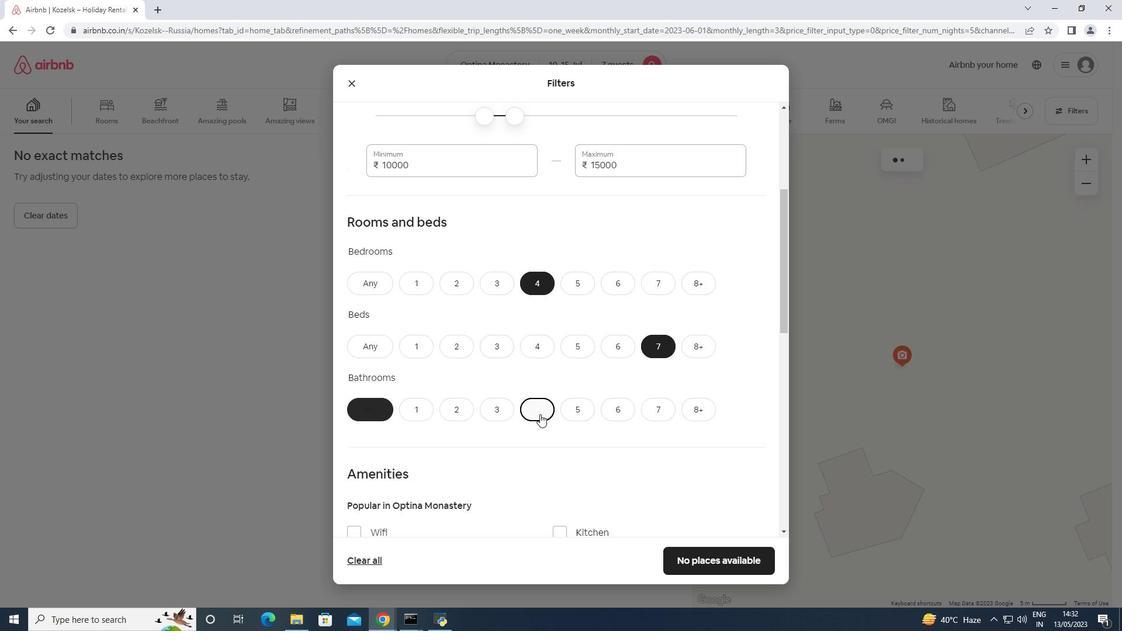 
Action: Mouse scrolled (540, 412) with delta (0, 0)
Screenshot: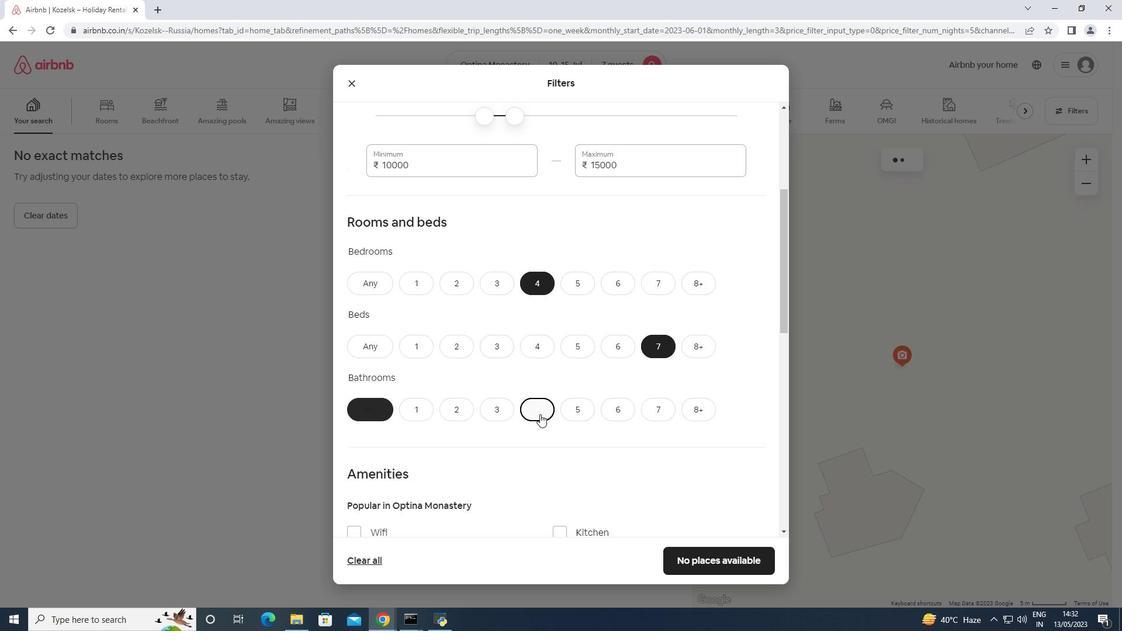 
Action: Mouse scrolled (540, 410) with delta (0, 0)
Screenshot: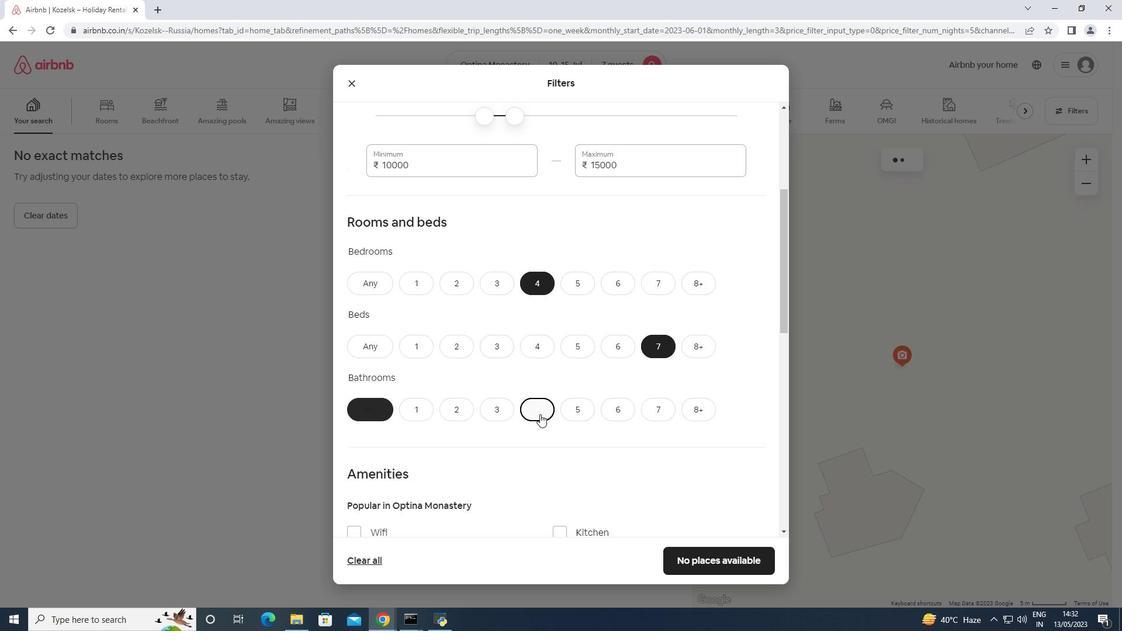 
Action: Mouse scrolled (540, 410) with delta (0, 0)
Screenshot: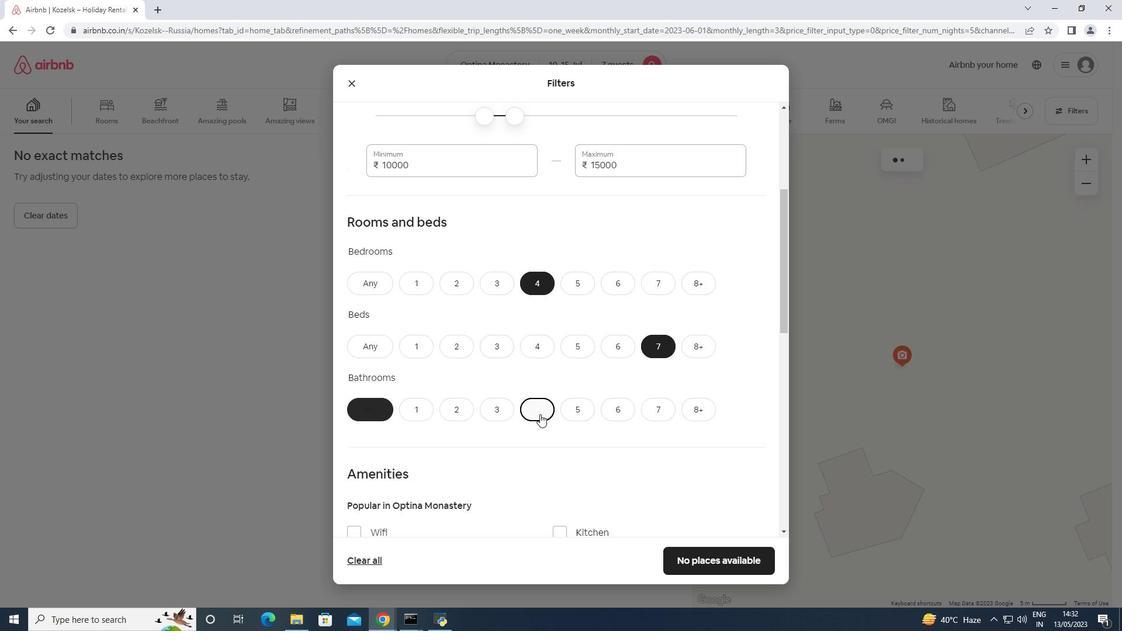 
Action: Mouse moved to (388, 434)
Screenshot: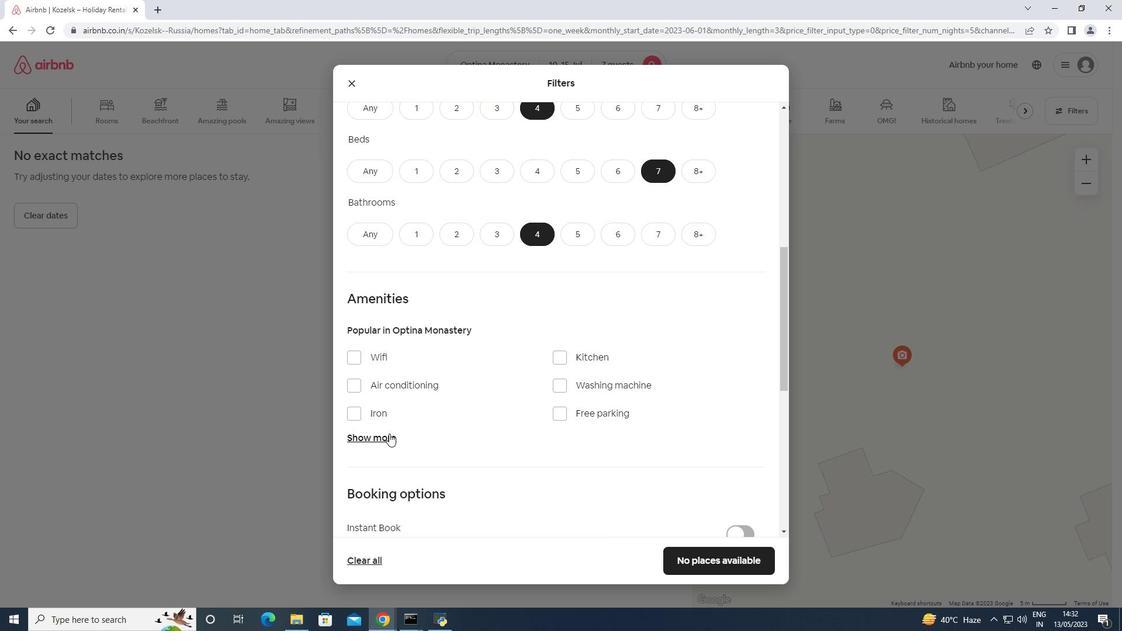 
Action: Mouse pressed left at (388, 434)
Screenshot: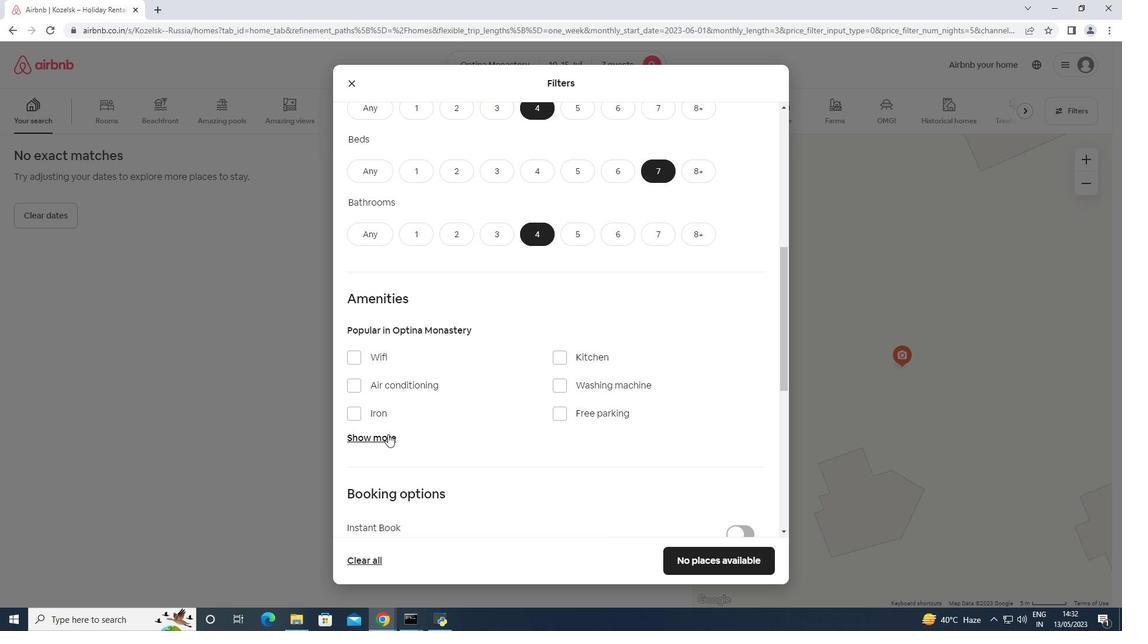 
Action: Mouse moved to (385, 351)
Screenshot: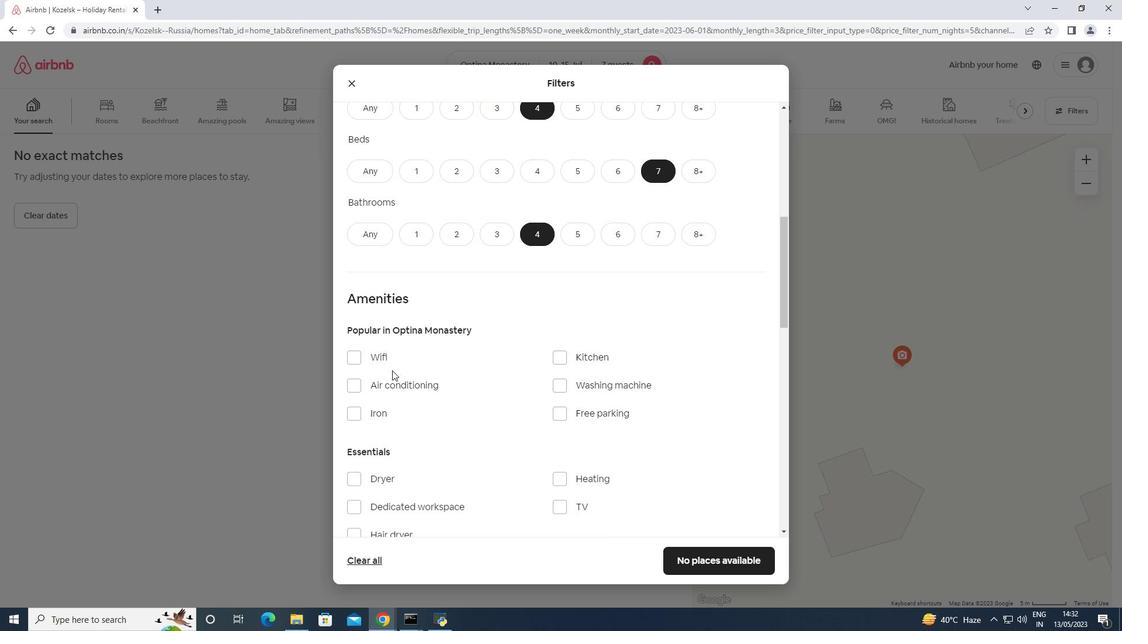 
Action: Mouse pressed left at (385, 351)
Screenshot: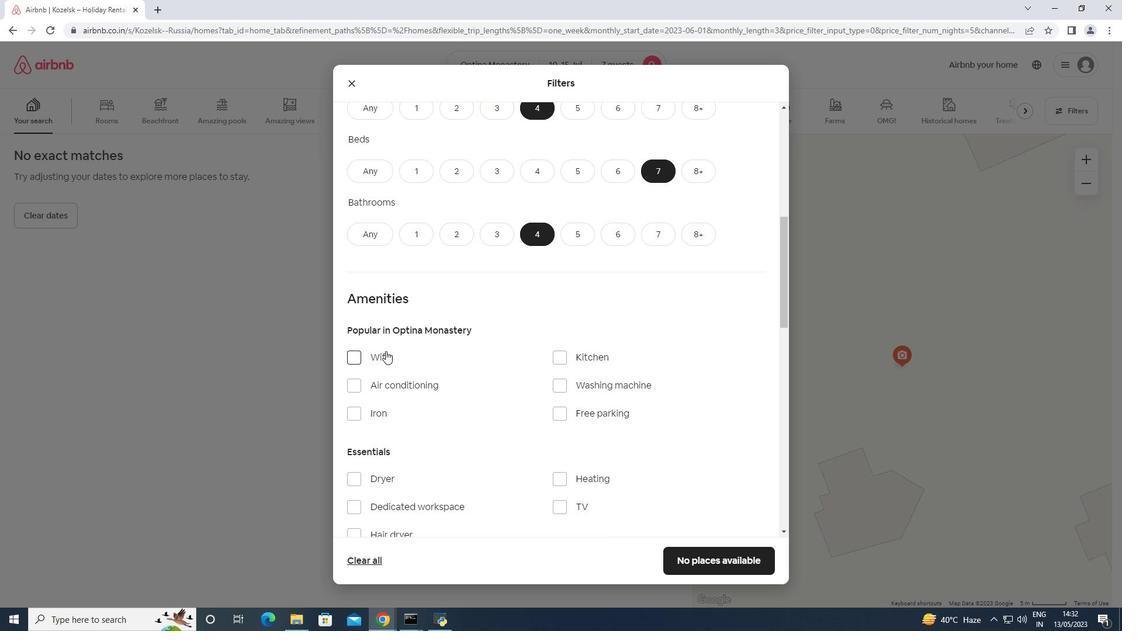 
Action: Mouse moved to (570, 416)
Screenshot: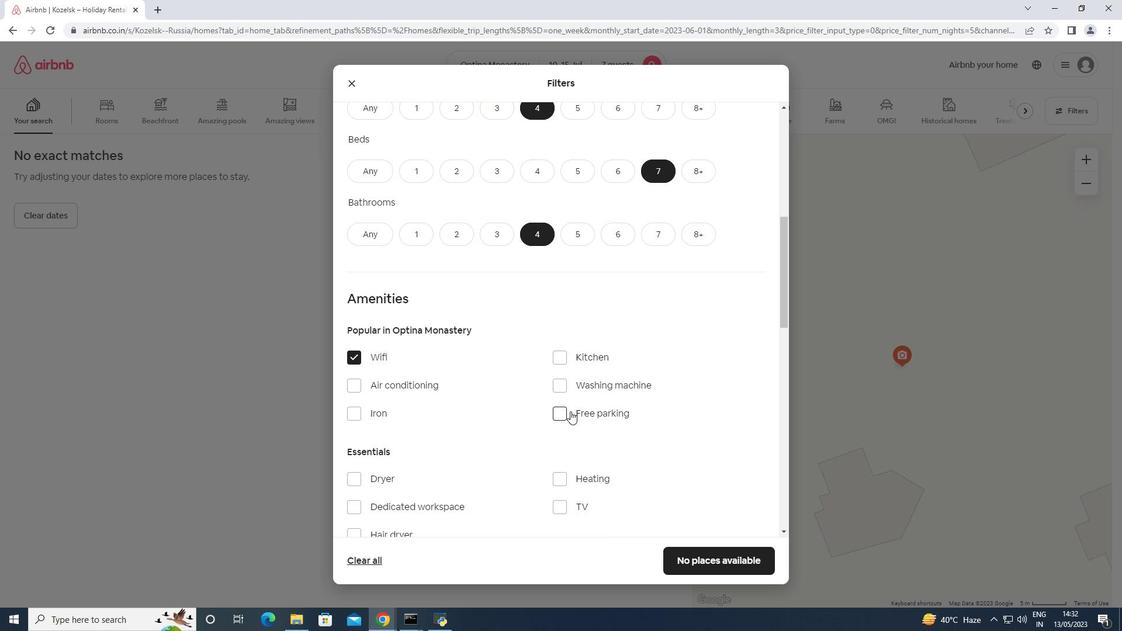 
Action: Mouse pressed left at (570, 416)
Screenshot: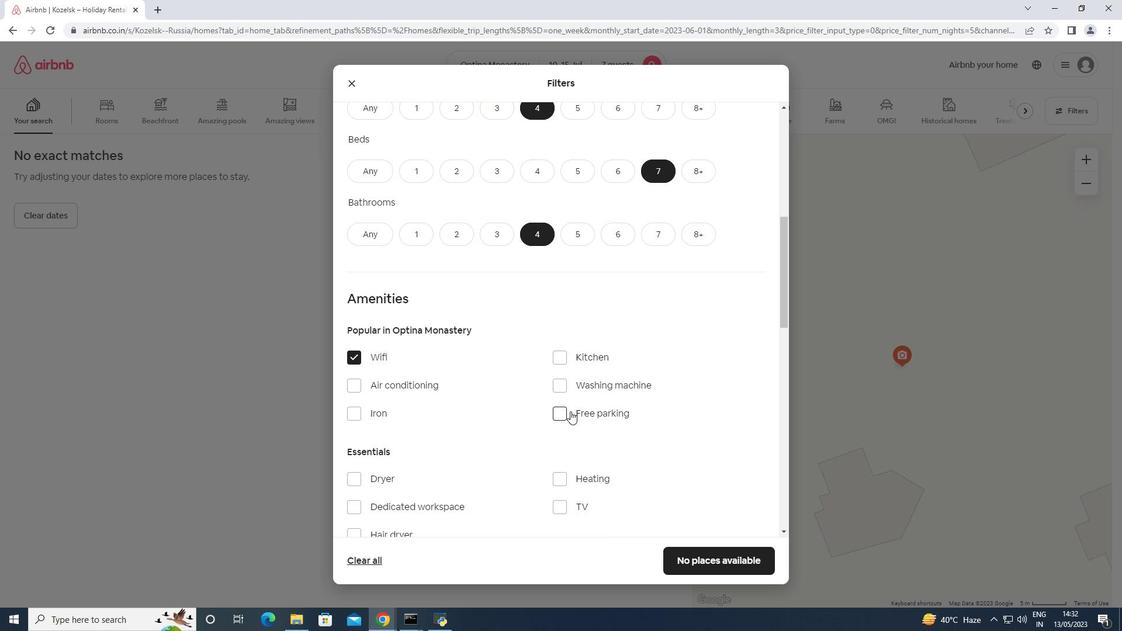
Action: Mouse moved to (569, 413)
Screenshot: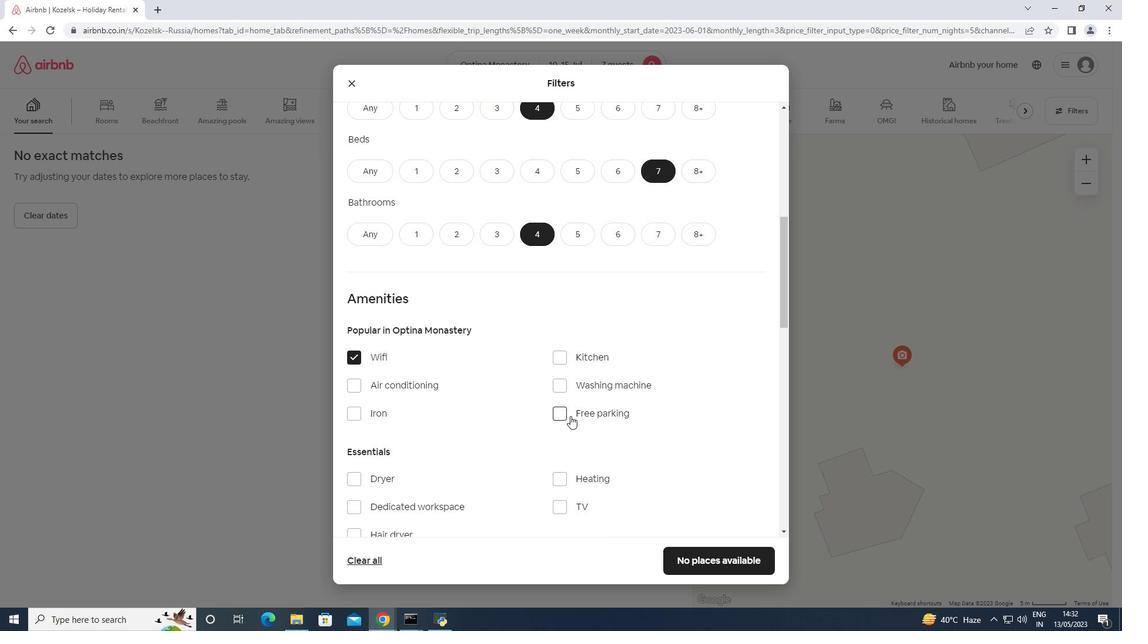 
Action: Mouse scrolled (569, 413) with delta (0, 0)
Screenshot: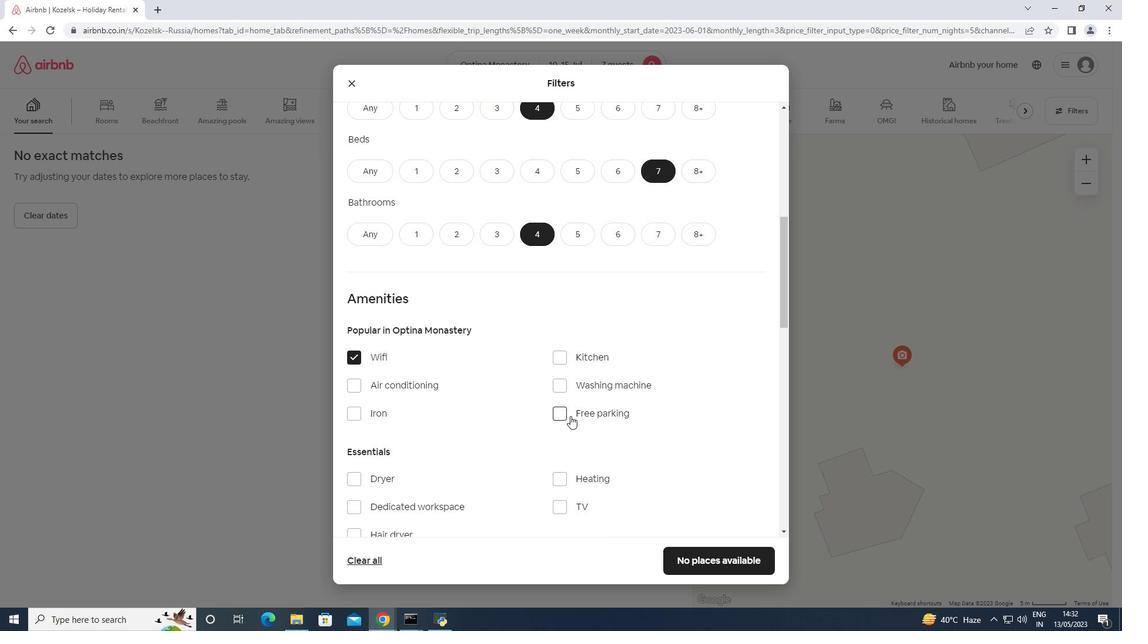 
Action: Mouse moved to (559, 446)
Screenshot: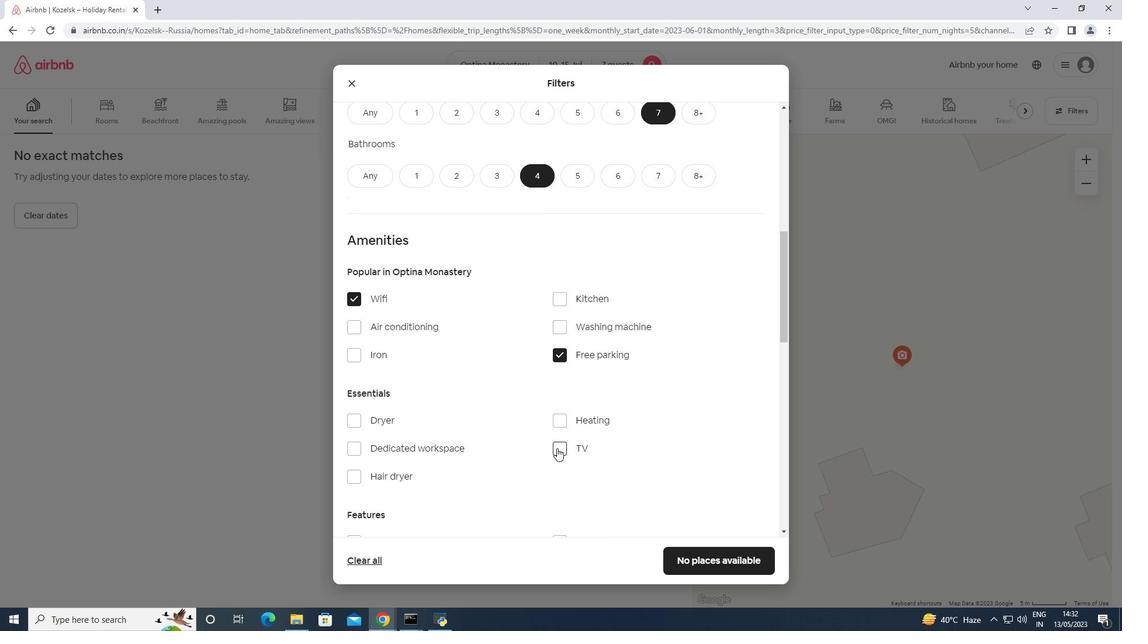 
Action: Mouse pressed left at (559, 446)
Screenshot: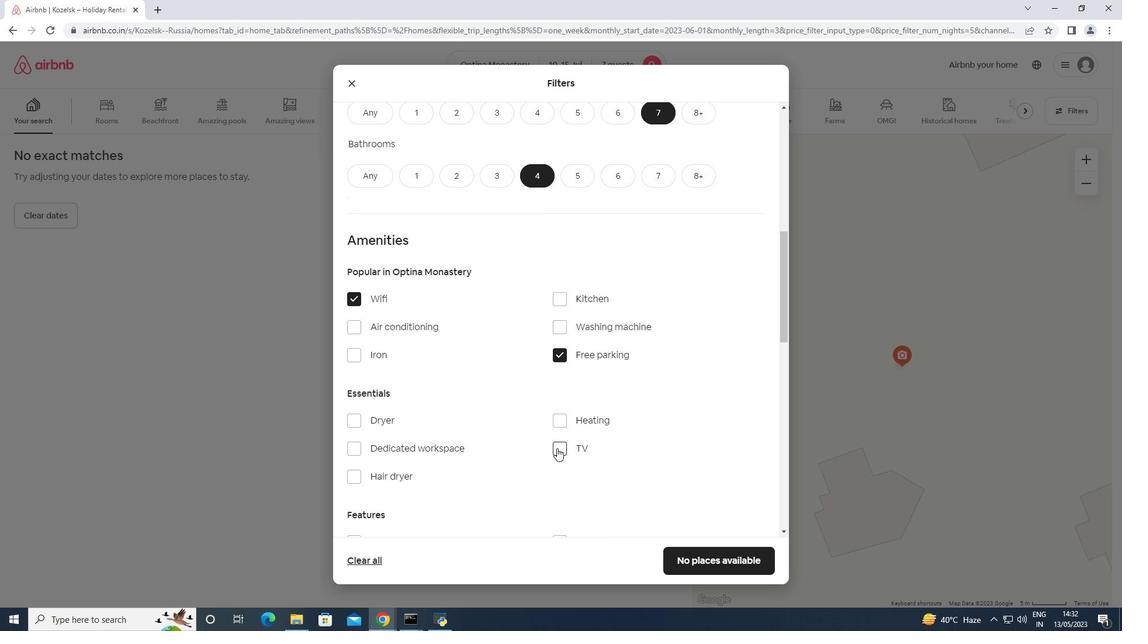 
Action: Mouse moved to (561, 444)
Screenshot: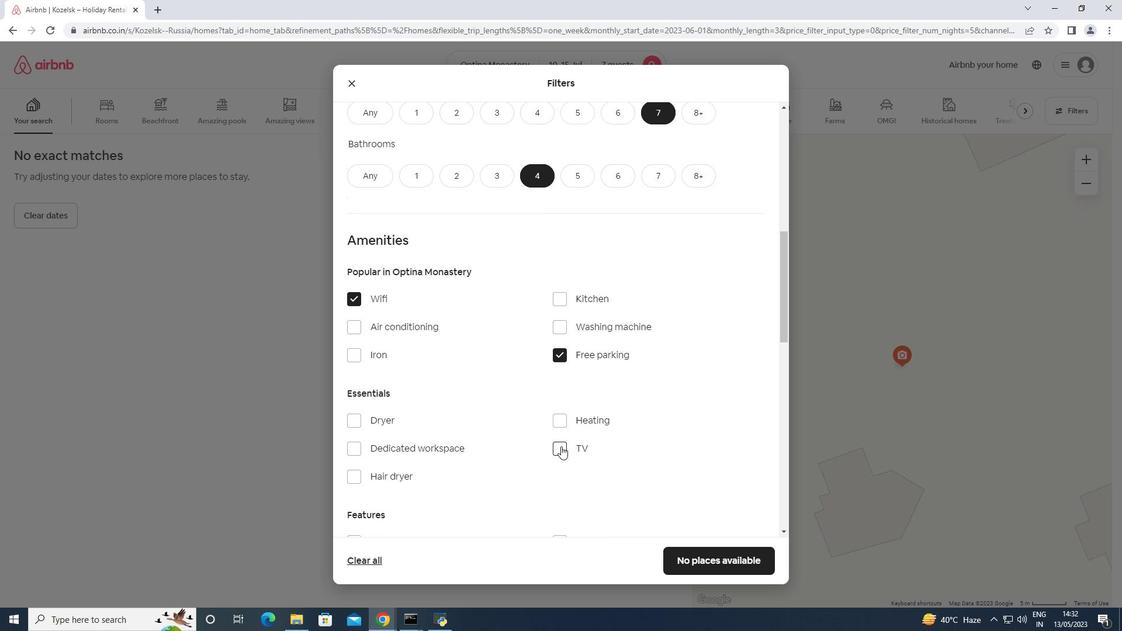 
Action: Mouse scrolled (561, 444) with delta (0, 0)
Screenshot: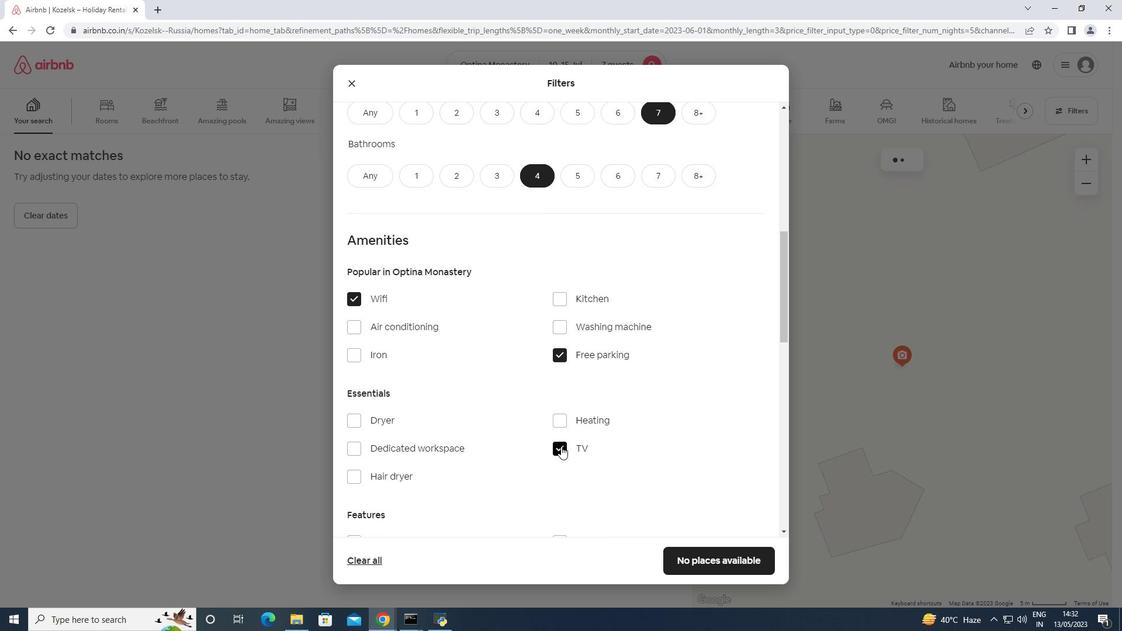 
Action: Mouse scrolled (561, 444) with delta (0, 0)
Screenshot: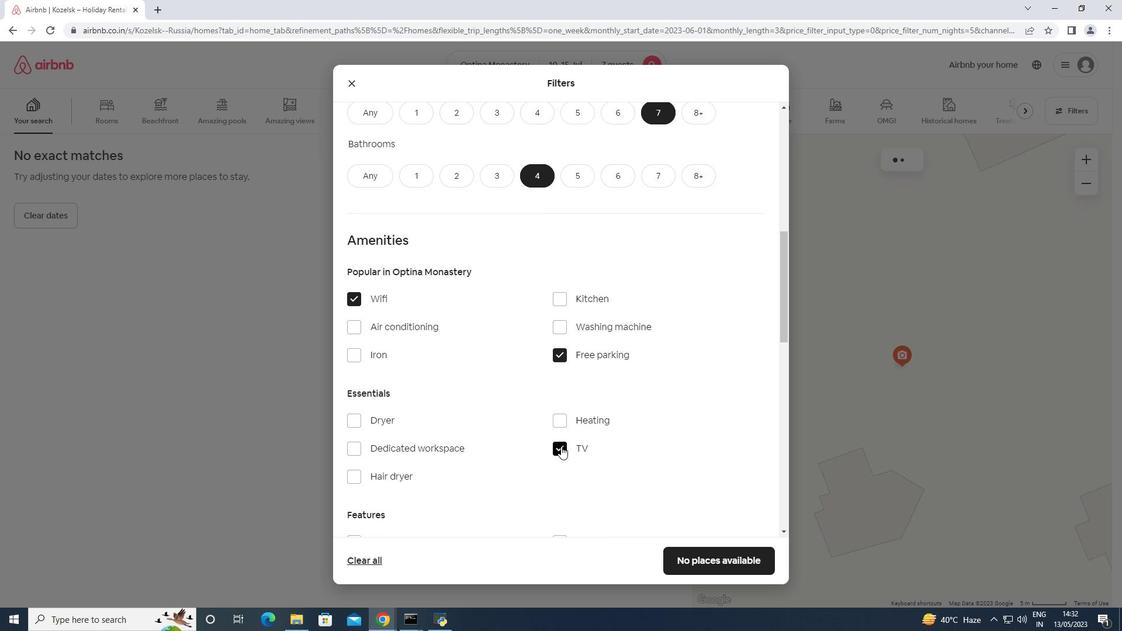 
Action: Mouse scrolled (561, 444) with delta (0, 0)
Screenshot: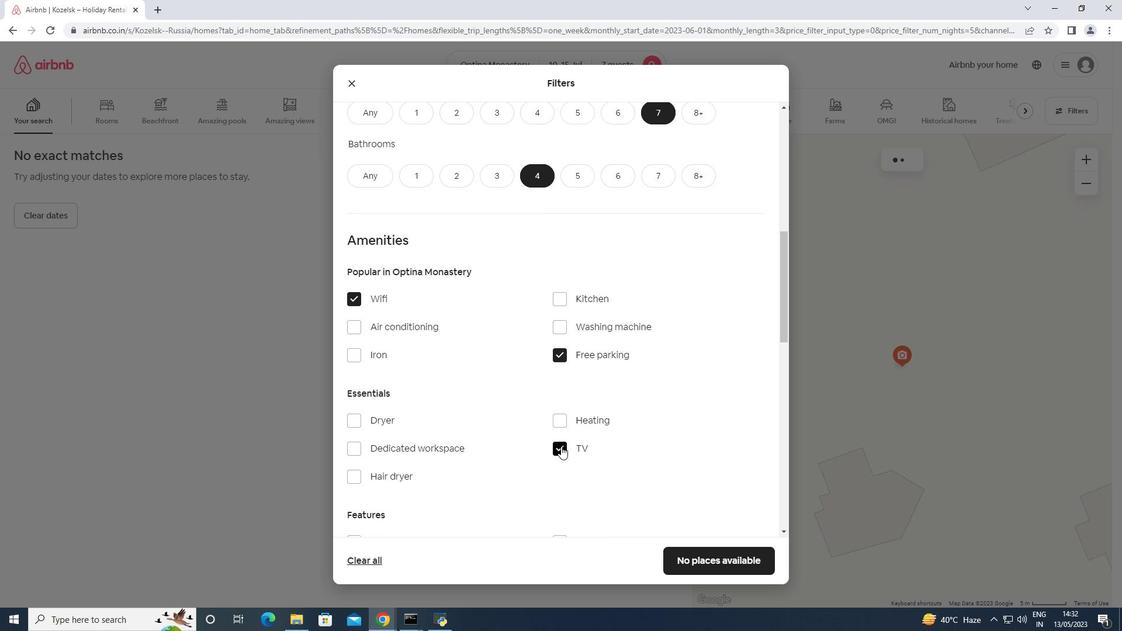 
Action: Mouse scrolled (561, 444) with delta (0, 0)
Screenshot: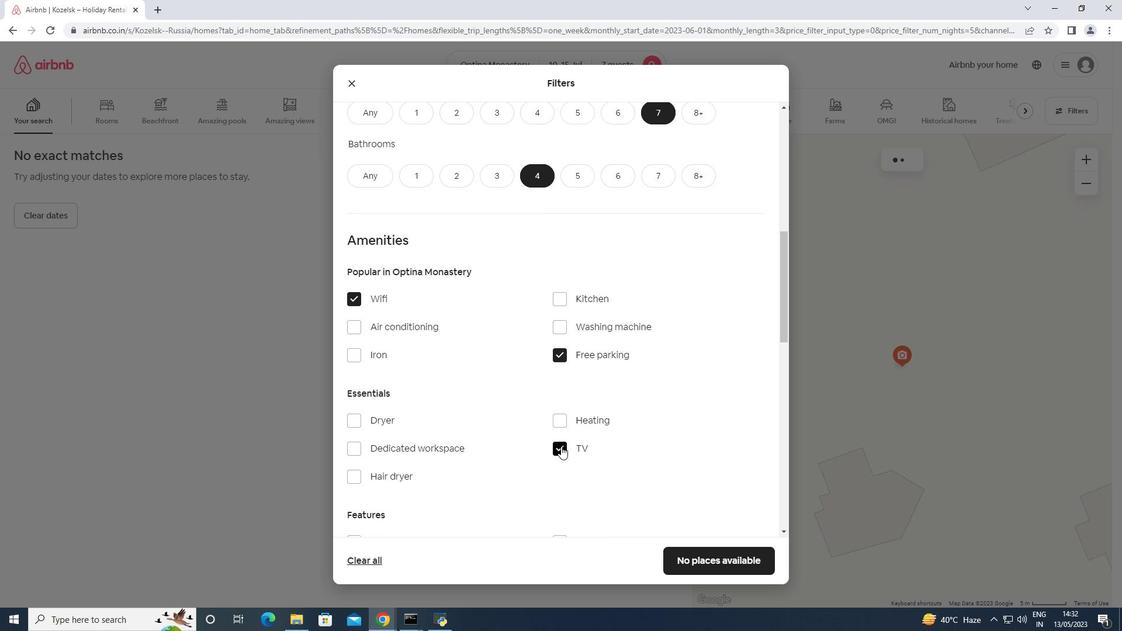 
Action: Mouse moved to (416, 371)
Screenshot: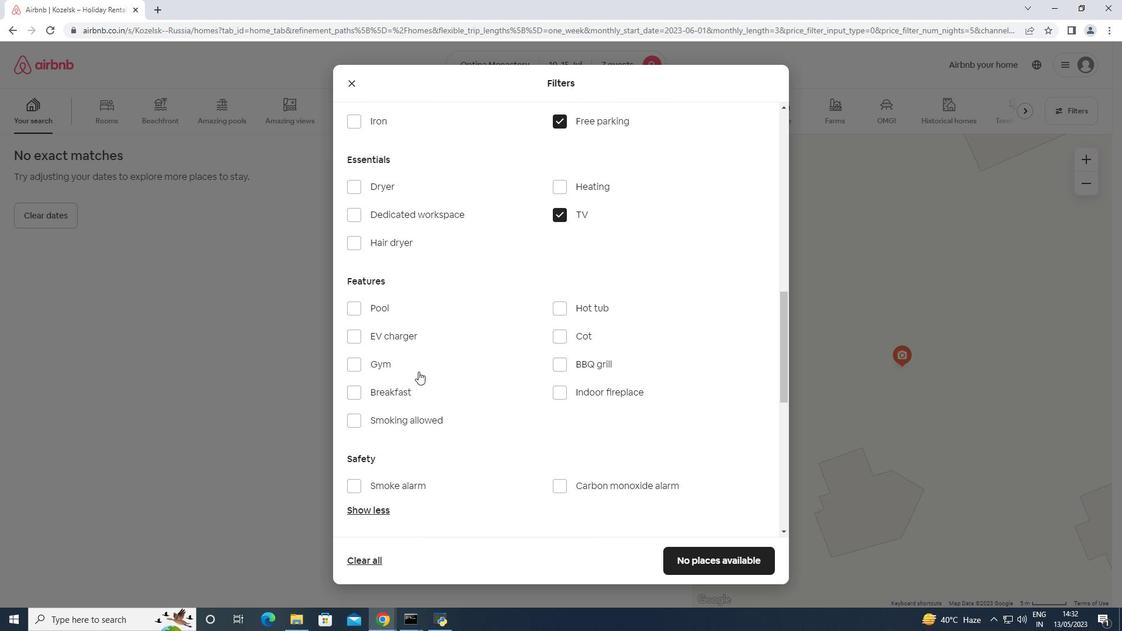 
Action: Mouse pressed left at (416, 371)
Screenshot: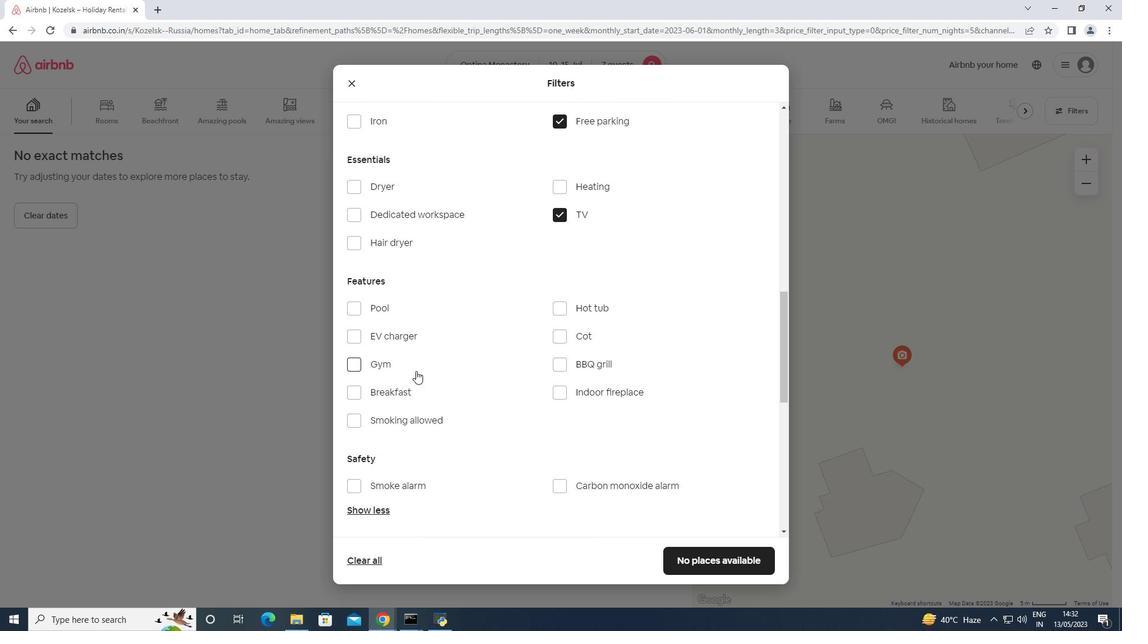 
Action: Mouse moved to (411, 388)
Screenshot: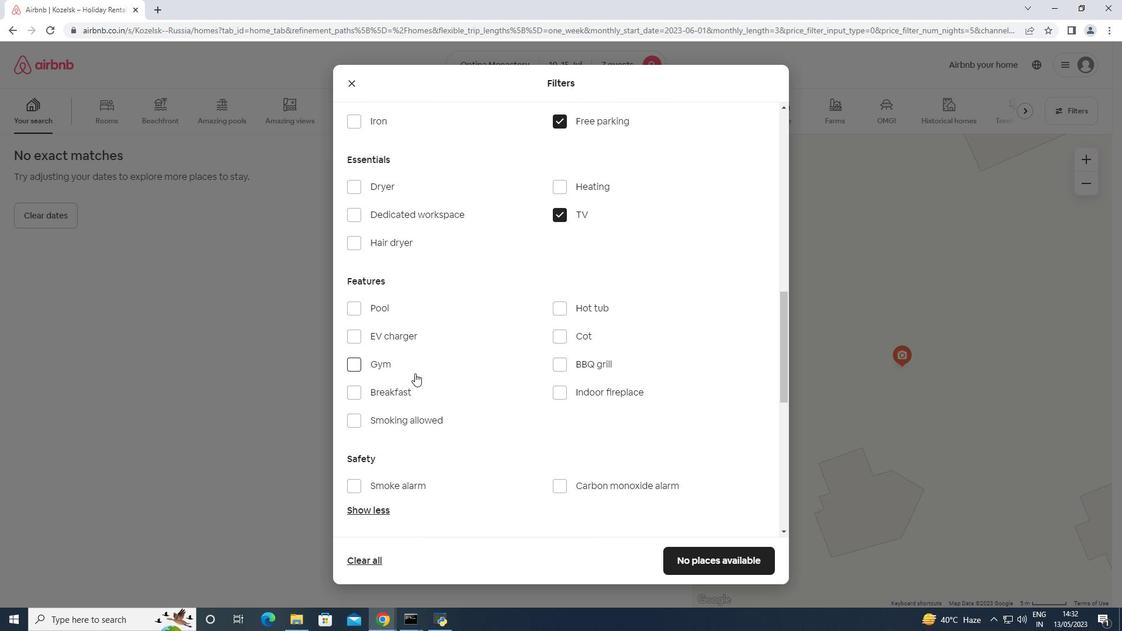 
Action: Mouse pressed left at (411, 388)
Screenshot: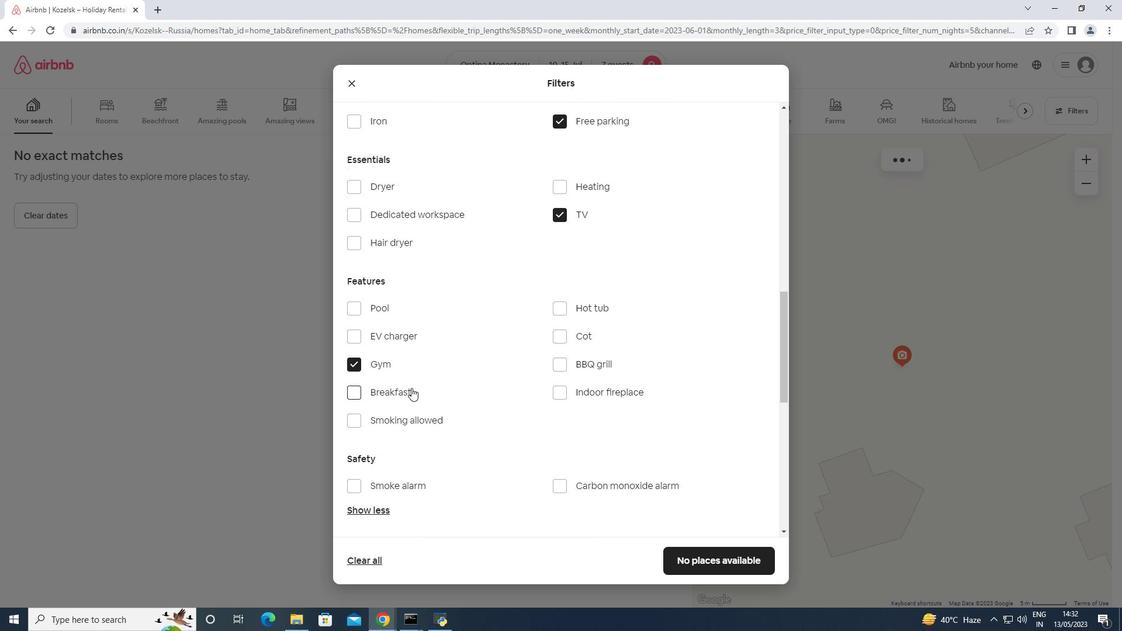 
Action: Mouse moved to (486, 391)
Screenshot: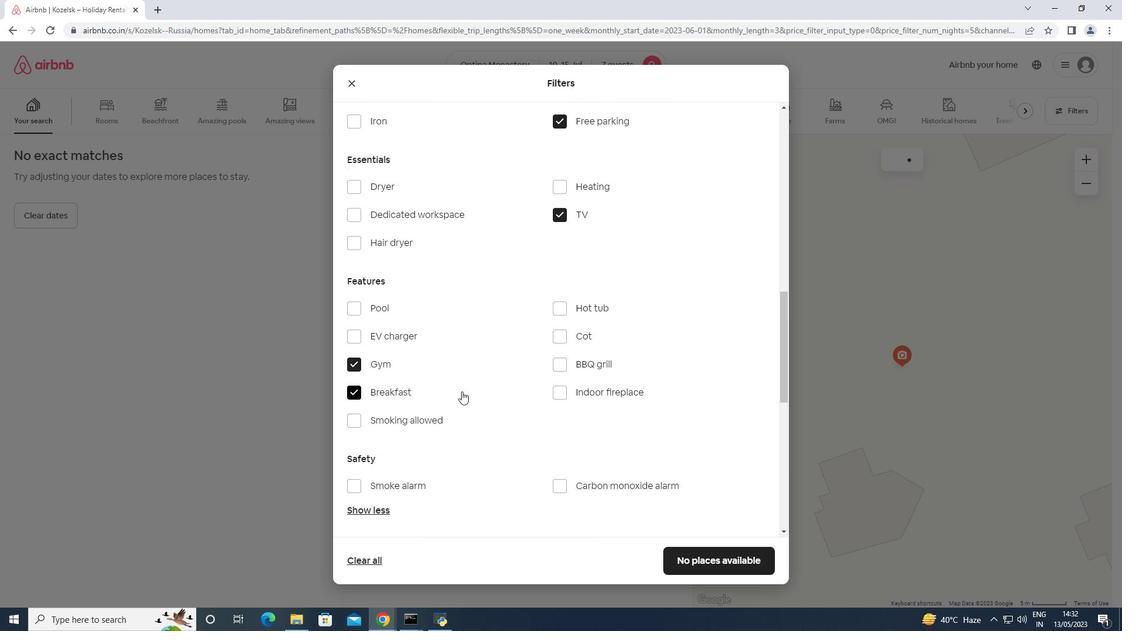 
Action: Mouse scrolled (486, 391) with delta (0, 0)
Screenshot: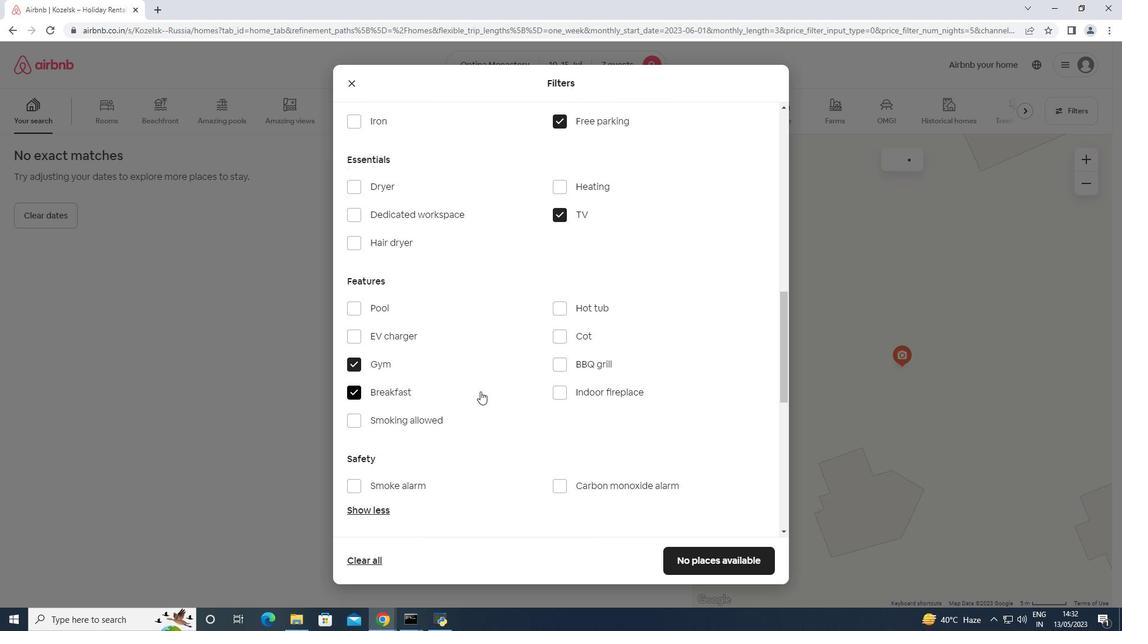 
Action: Mouse scrolled (486, 391) with delta (0, 0)
Screenshot: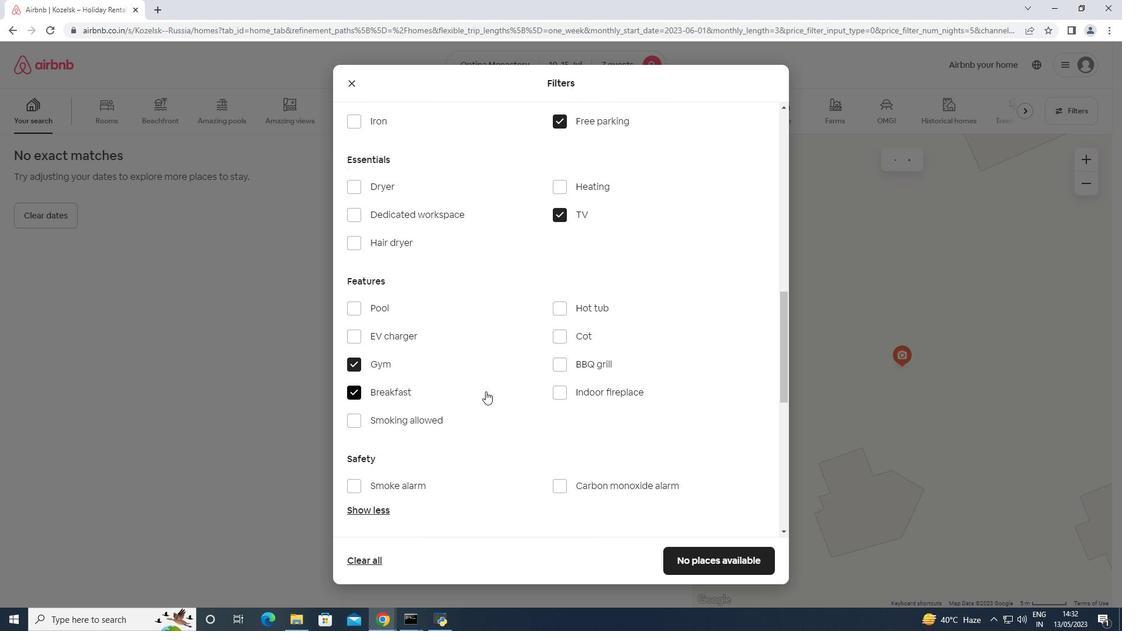 
Action: Mouse scrolled (486, 391) with delta (0, 0)
Screenshot: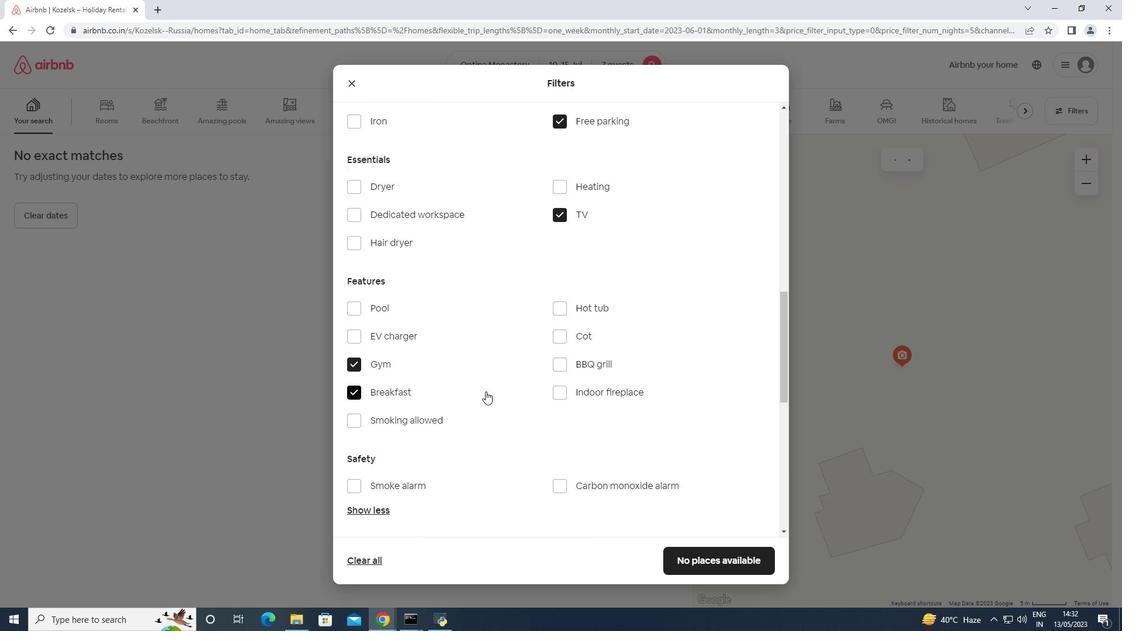 
Action: Mouse scrolled (486, 391) with delta (0, 0)
Screenshot: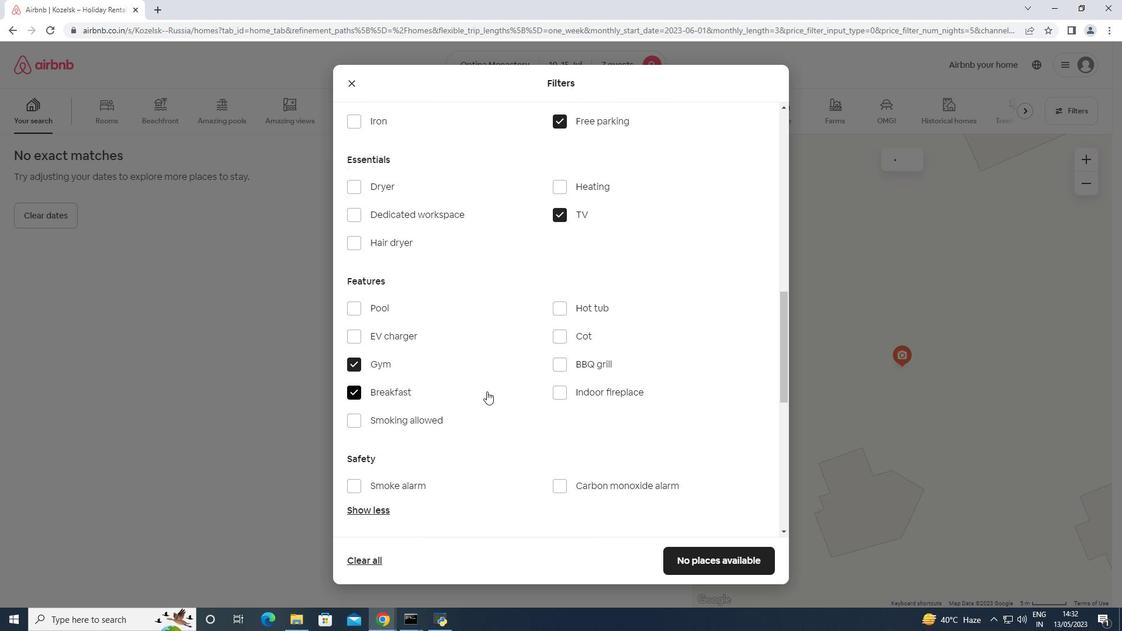 
Action: Mouse moved to (748, 410)
Screenshot: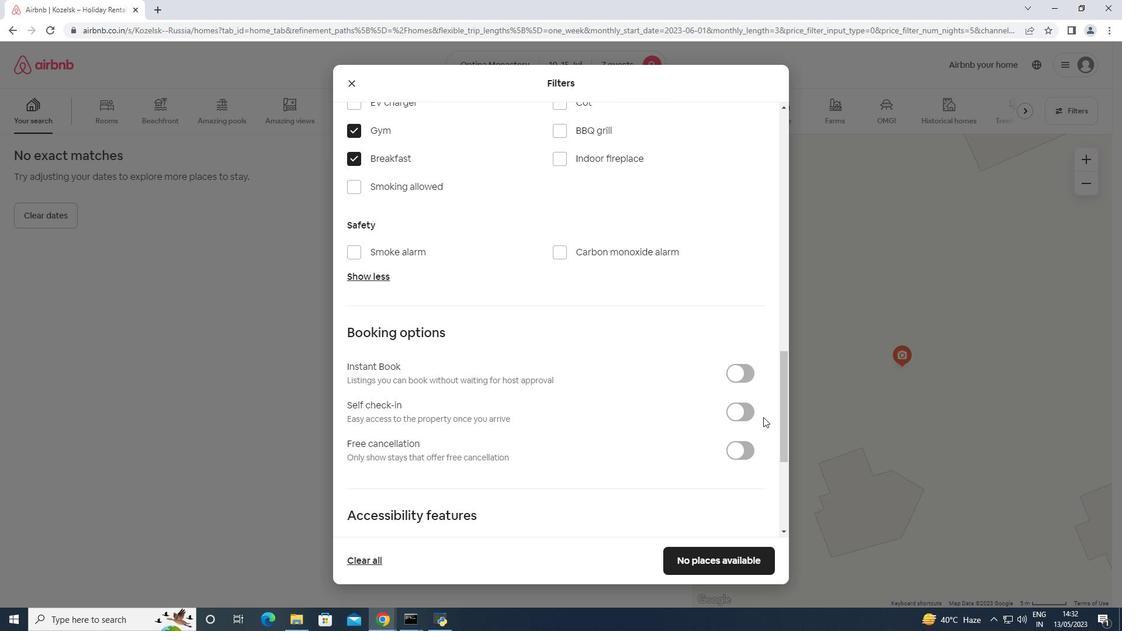 
Action: Mouse pressed left at (748, 410)
Screenshot: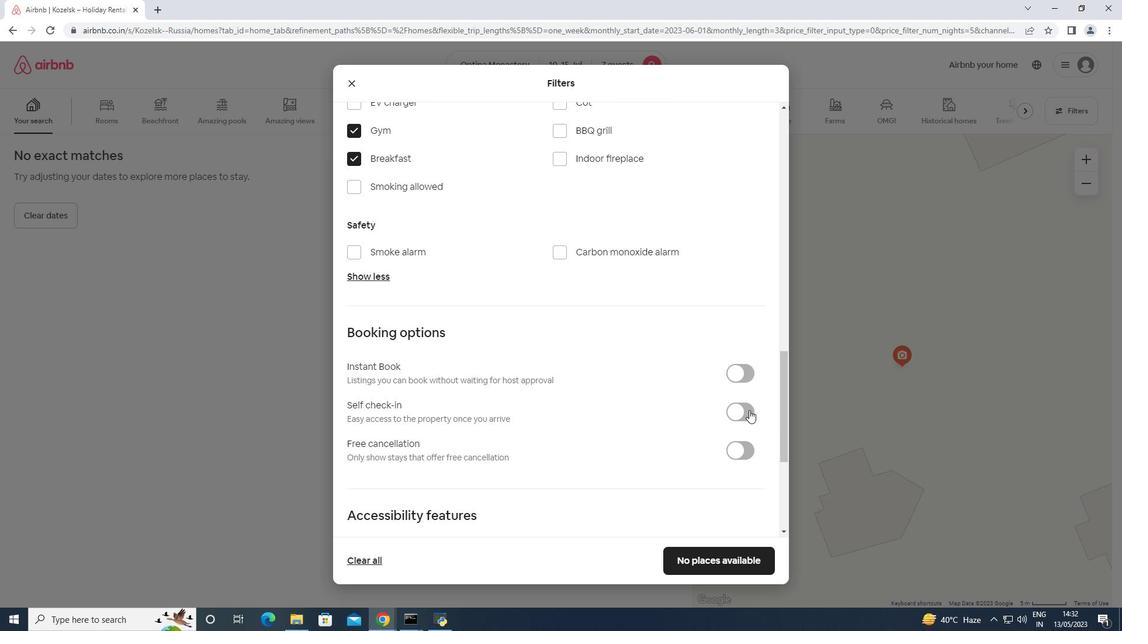 
Action: Mouse moved to (748, 410)
Screenshot: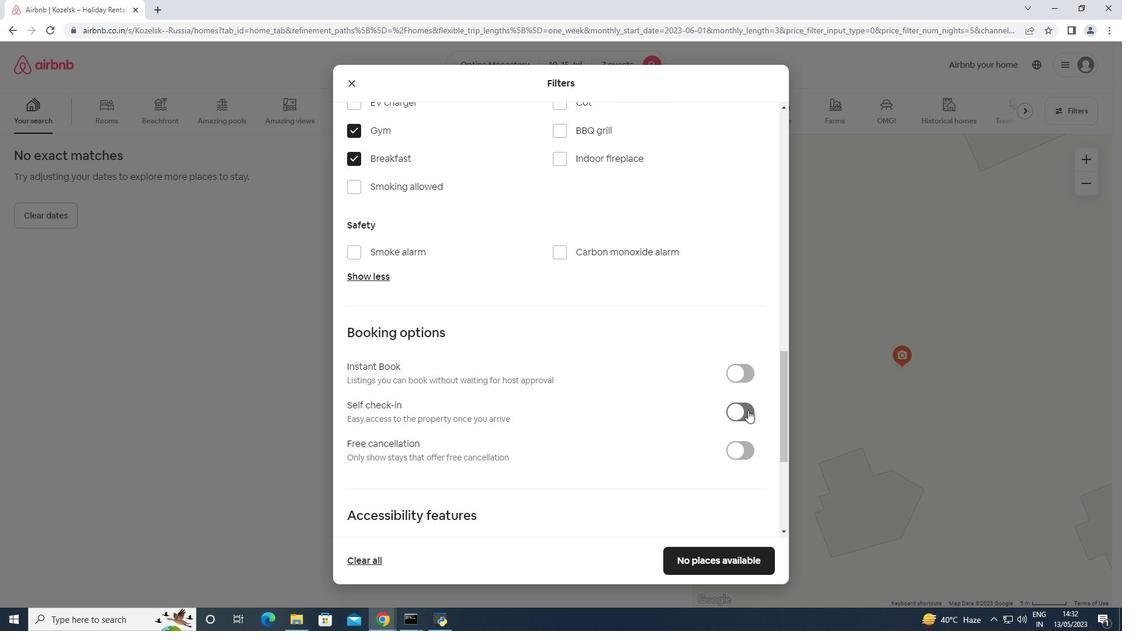 
Action: Mouse scrolled (748, 409) with delta (0, 0)
Screenshot: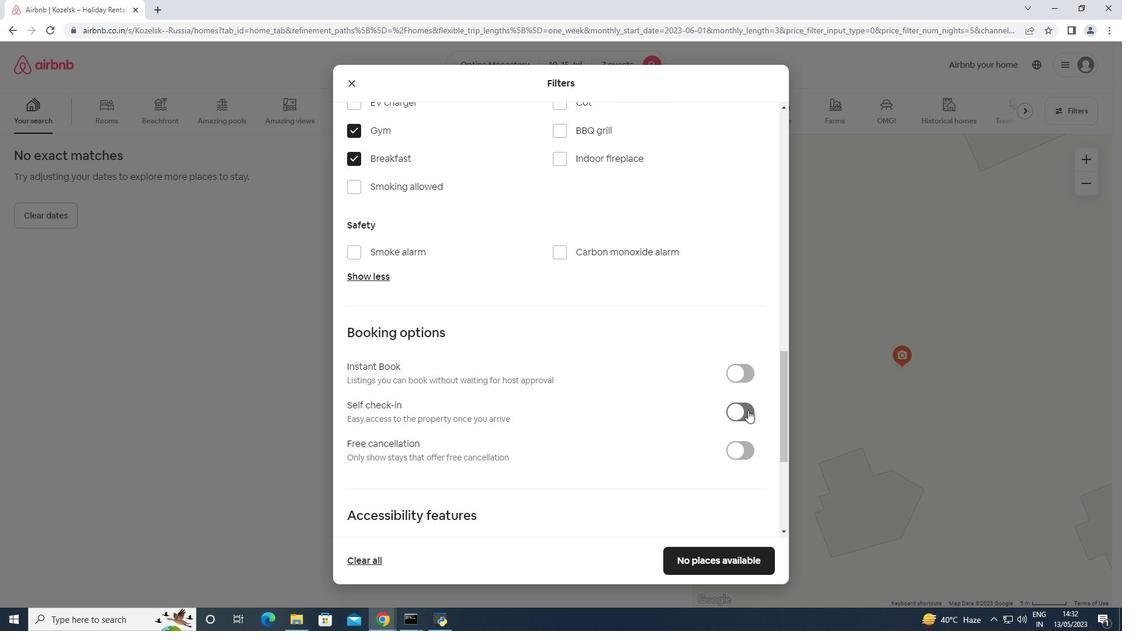 
Action: Mouse scrolled (748, 409) with delta (0, 0)
Screenshot: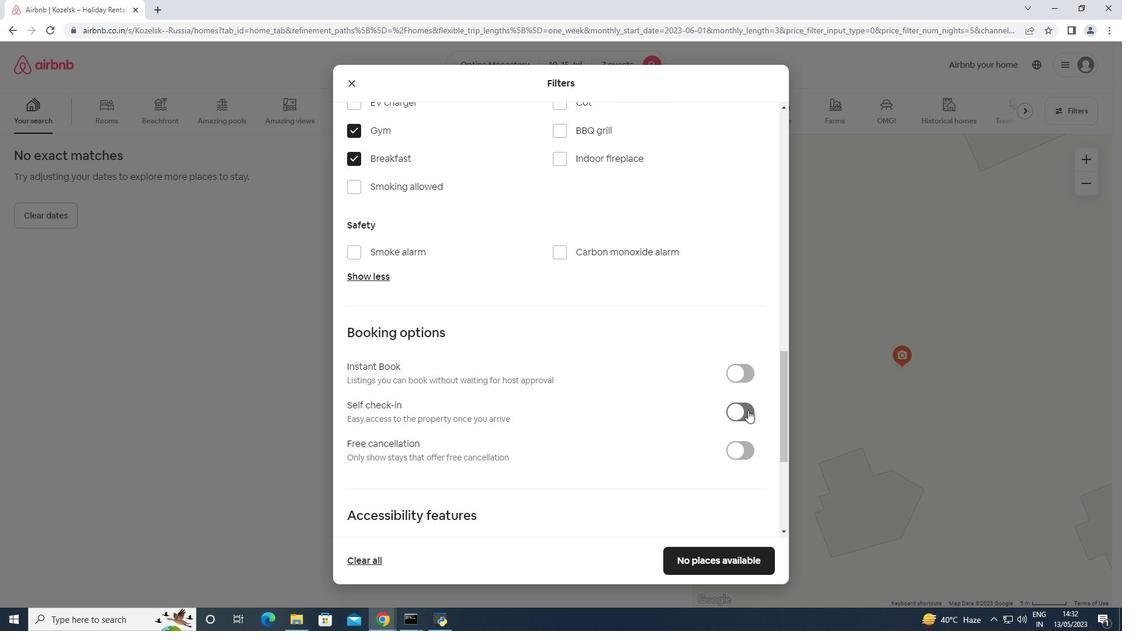 
Action: Mouse scrolled (748, 409) with delta (0, 0)
Screenshot: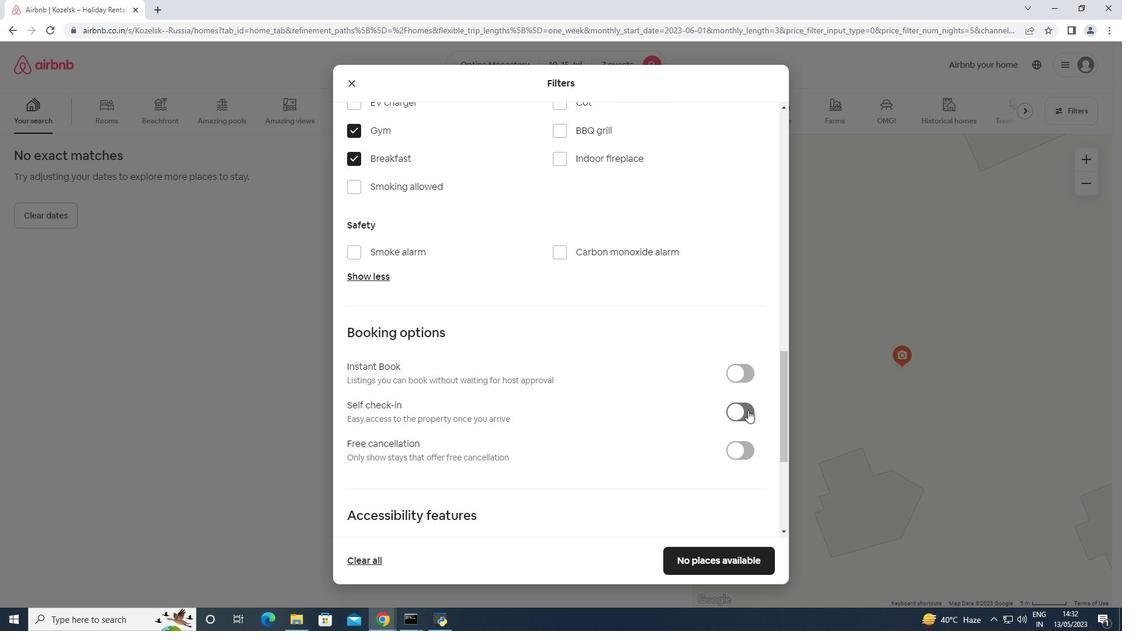 
Action: Mouse scrolled (748, 409) with delta (0, 0)
Screenshot: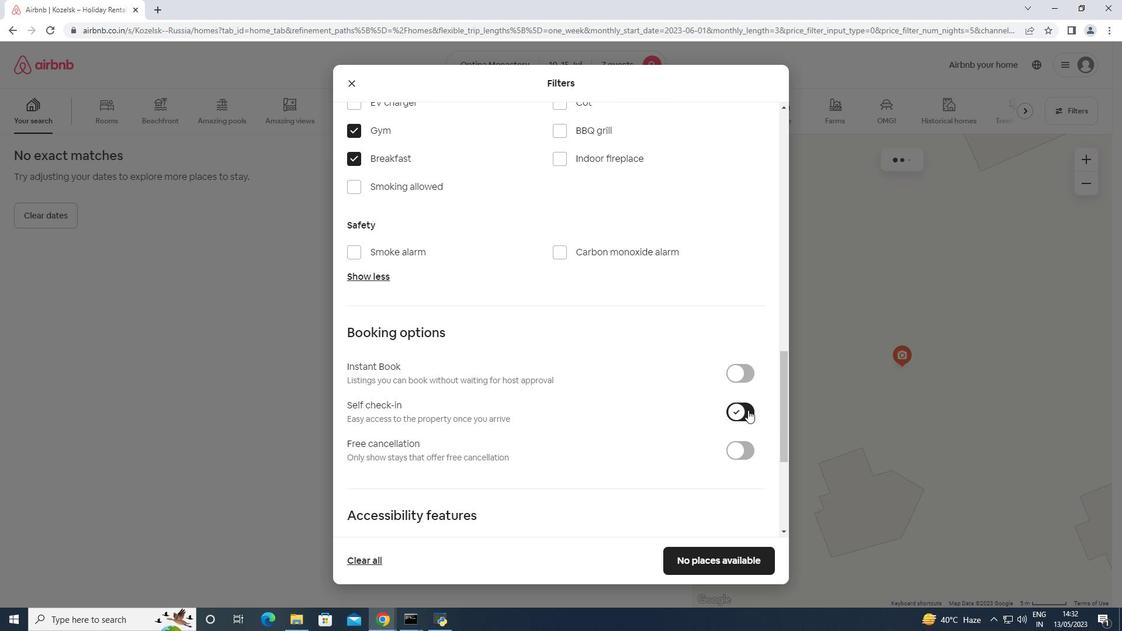 
Action: Mouse scrolled (748, 409) with delta (0, 0)
Screenshot: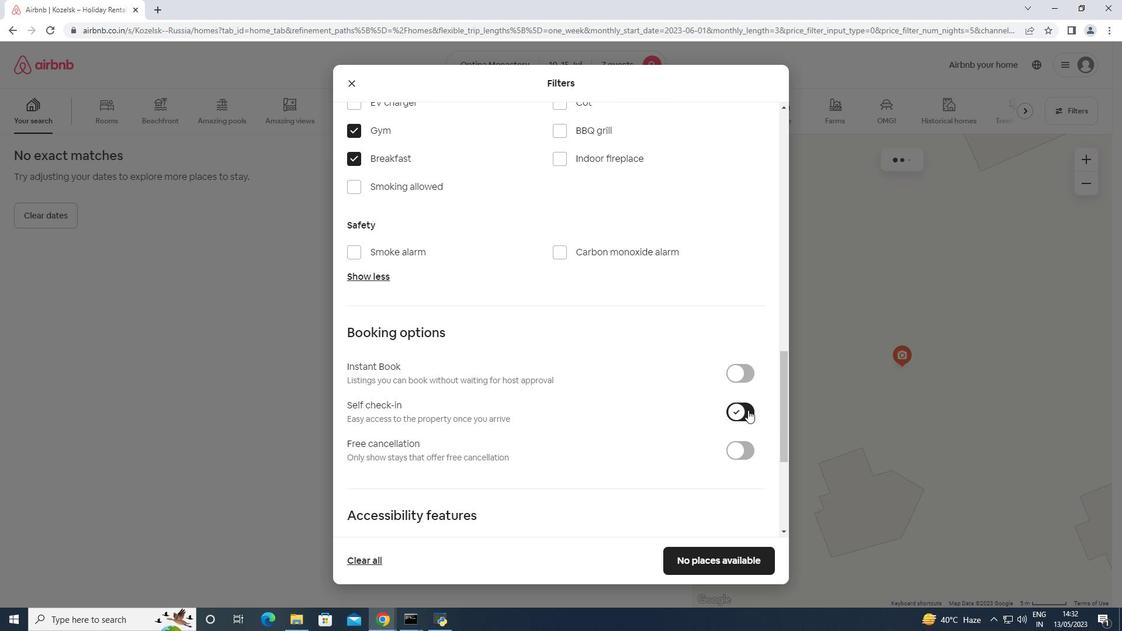 
Action: Mouse moved to (497, 489)
Screenshot: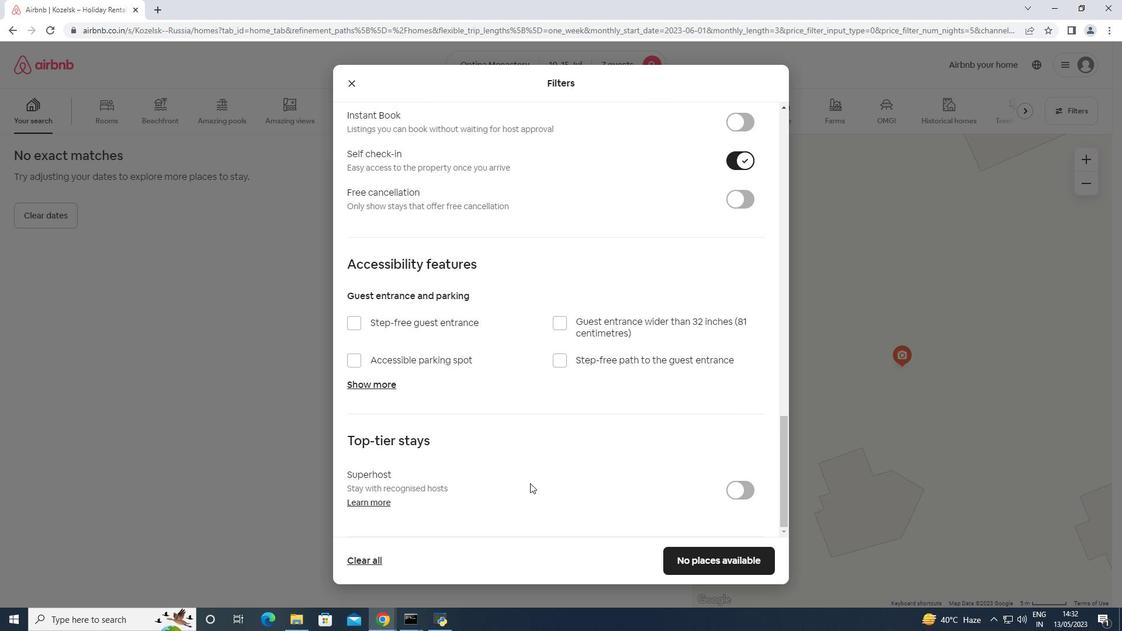 
Action: Mouse scrolled (497, 489) with delta (0, 0)
Screenshot: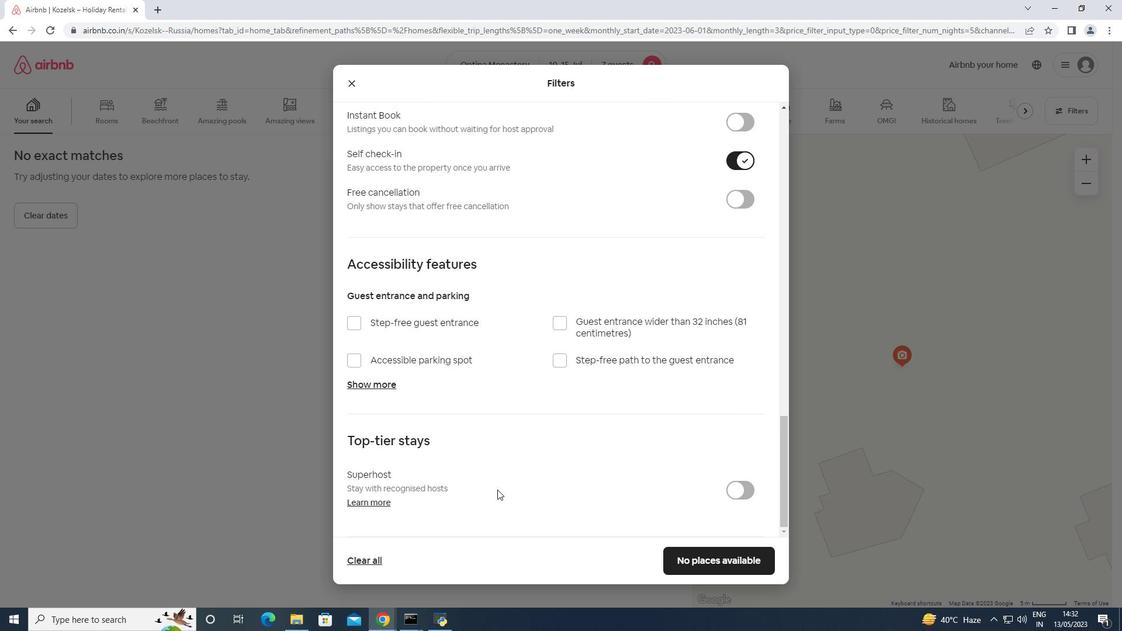 
Action: Mouse scrolled (497, 489) with delta (0, 0)
Screenshot: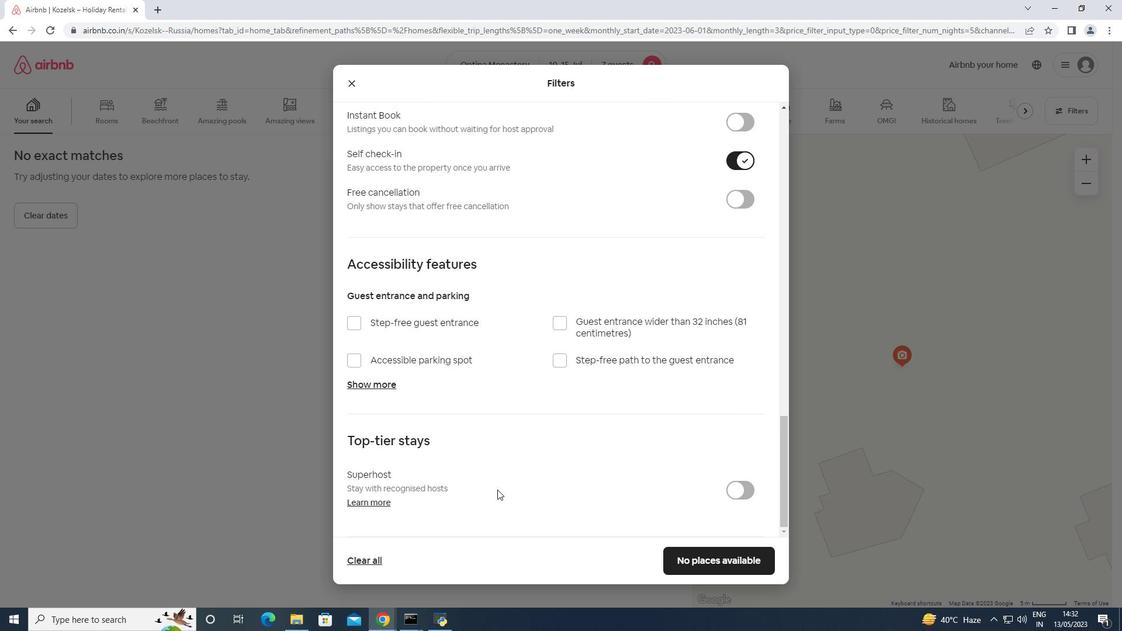 
Action: Mouse scrolled (497, 489) with delta (0, 0)
Screenshot: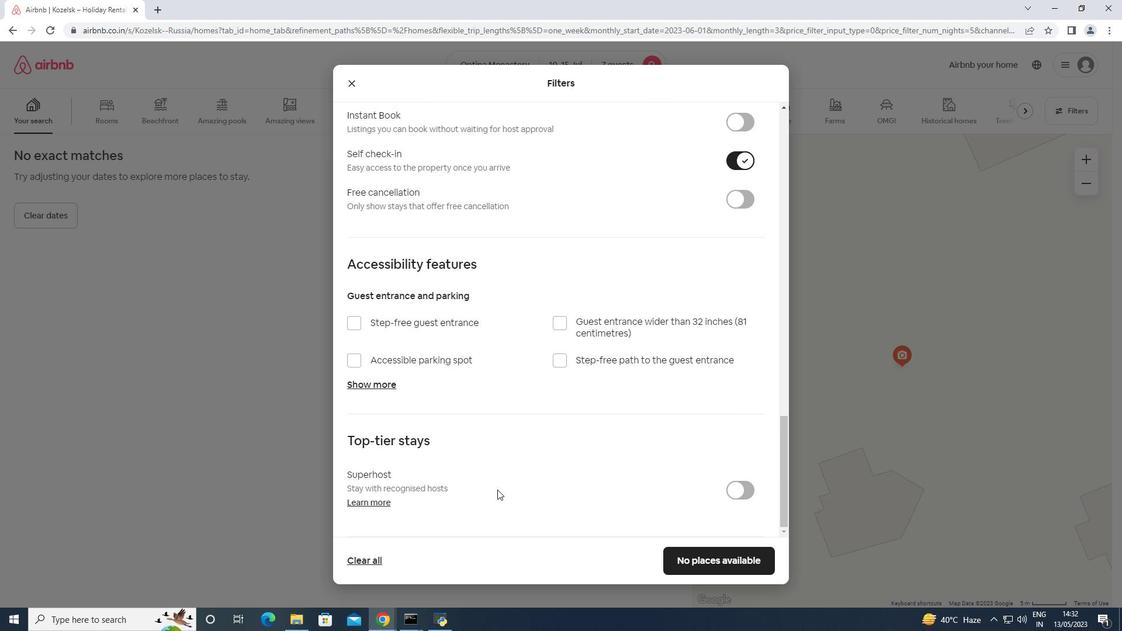 
Action: Mouse scrolled (497, 489) with delta (0, 0)
Screenshot: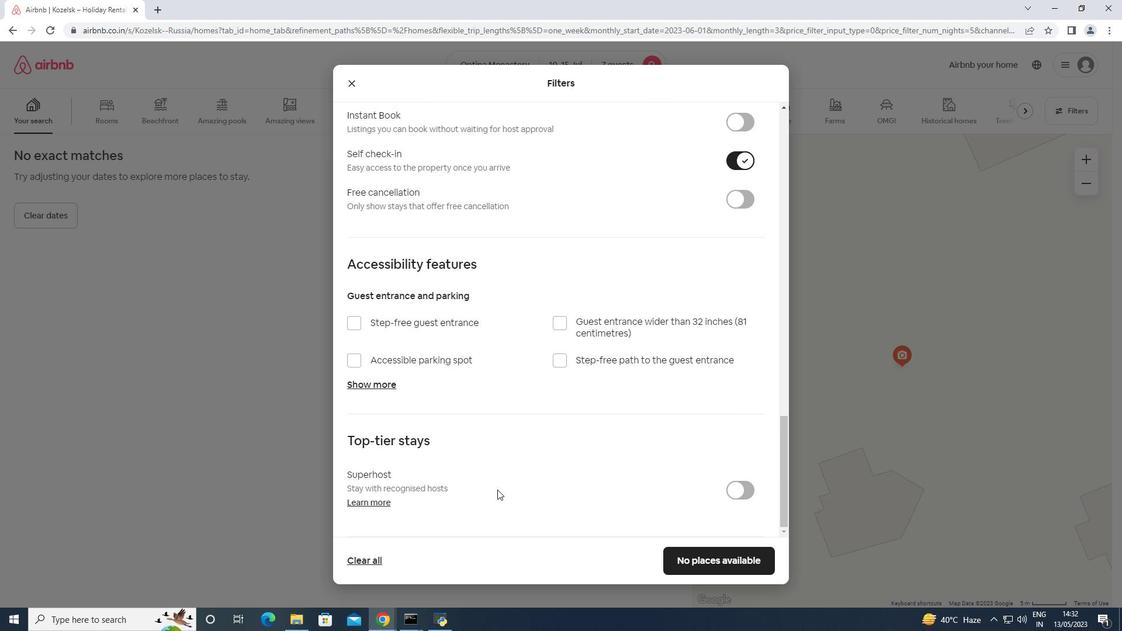 
Action: Mouse scrolled (497, 489) with delta (0, 0)
Screenshot: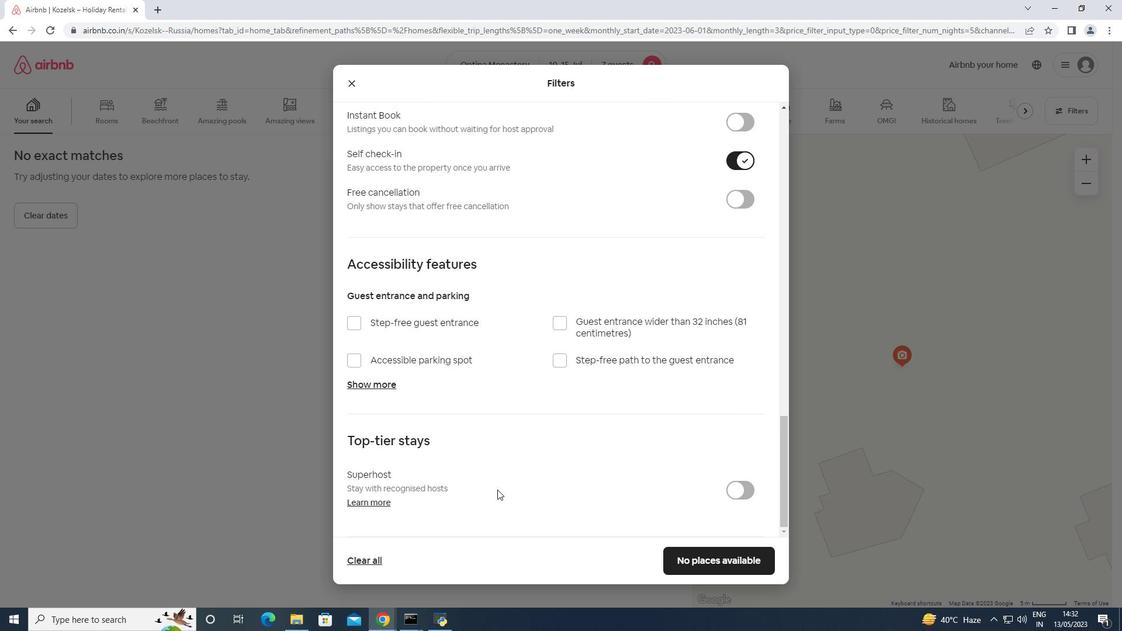 
Action: Mouse moved to (697, 555)
Screenshot: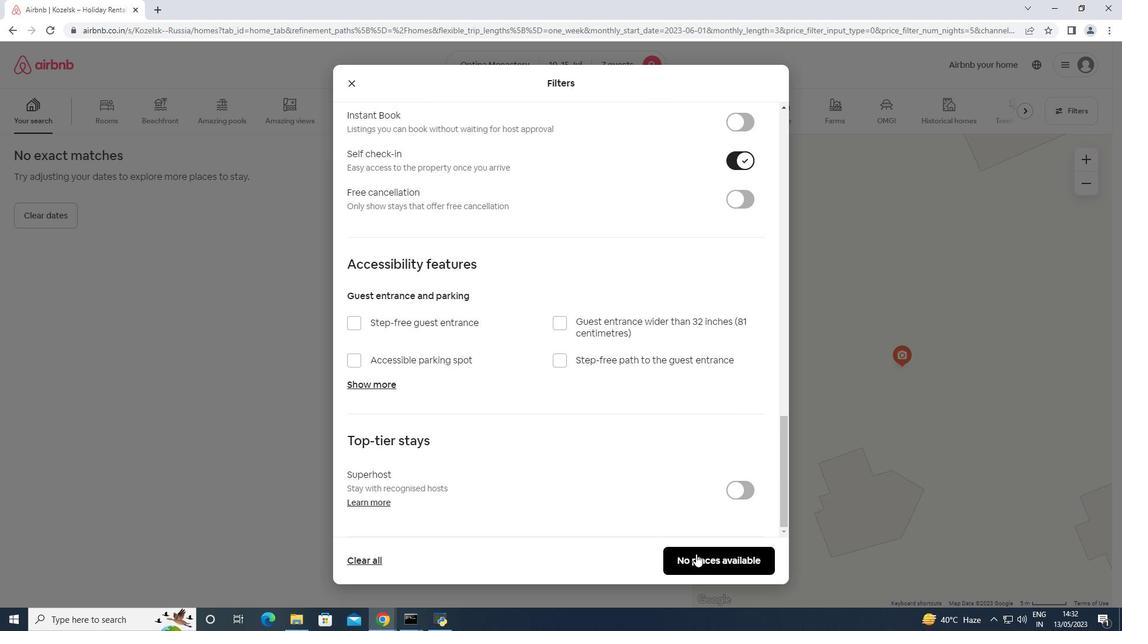 
Action: Mouse pressed left at (697, 555)
Screenshot: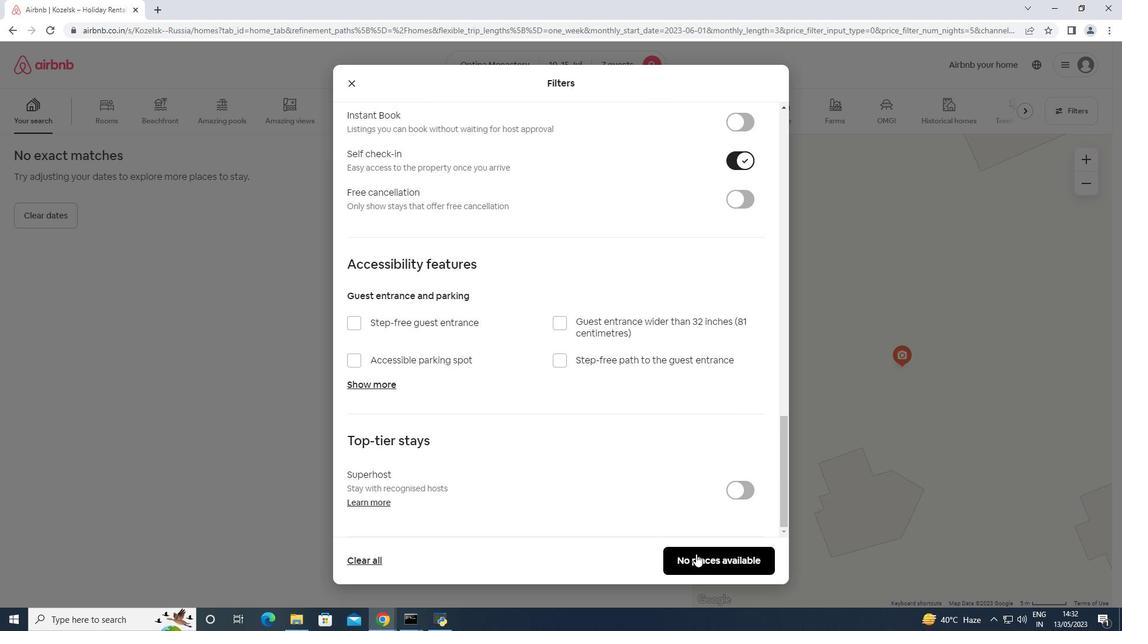 
Action: Mouse moved to (569, 274)
Screenshot: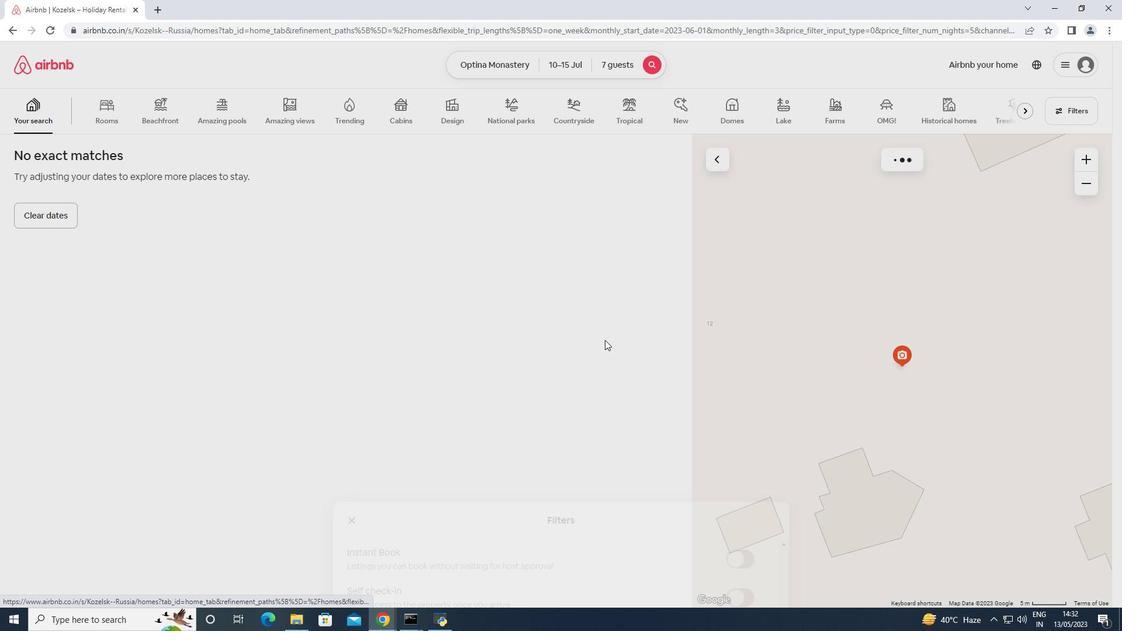 
